 Task: Create a due date automation trigger when advanced on, 2 hours before a card is due add fields without custom field "Resume" set.
Action: Mouse moved to (960, 279)
Screenshot: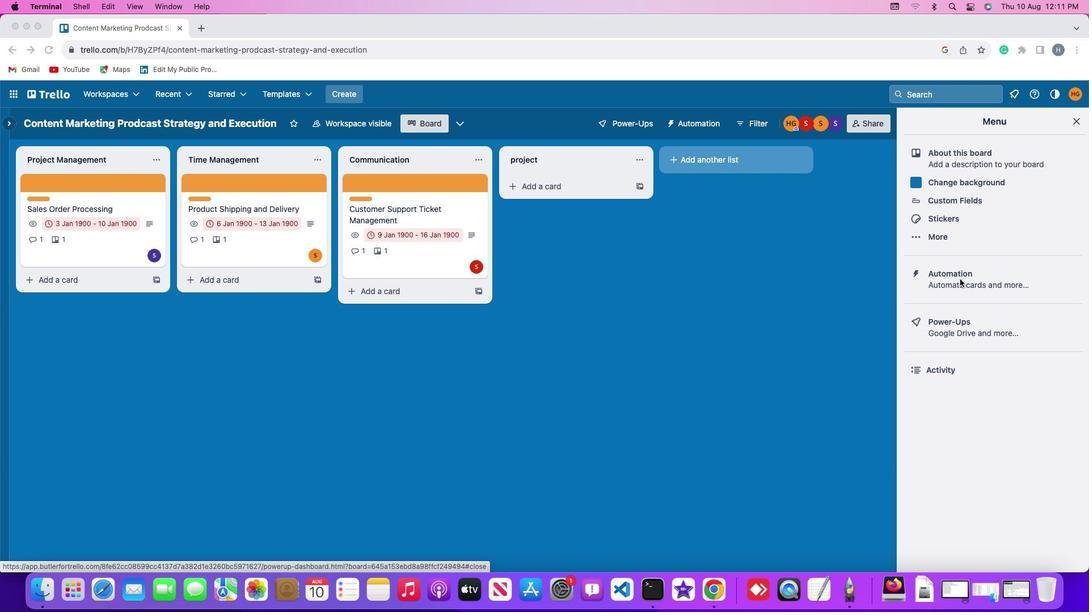 
Action: Mouse pressed left at (960, 279)
Screenshot: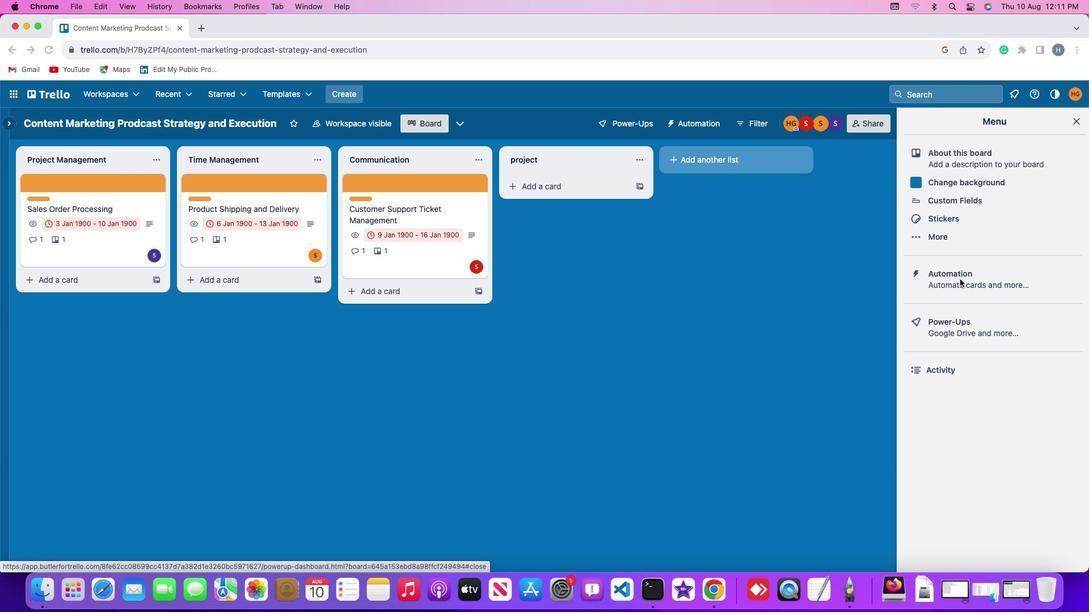 
Action: Mouse moved to (960, 279)
Screenshot: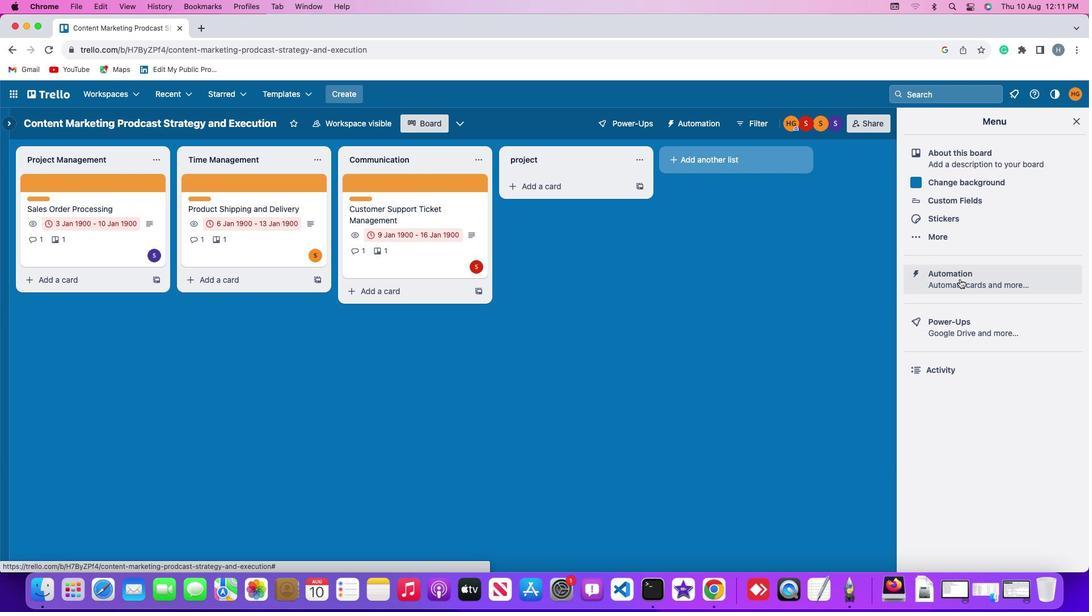 
Action: Mouse pressed left at (960, 279)
Screenshot: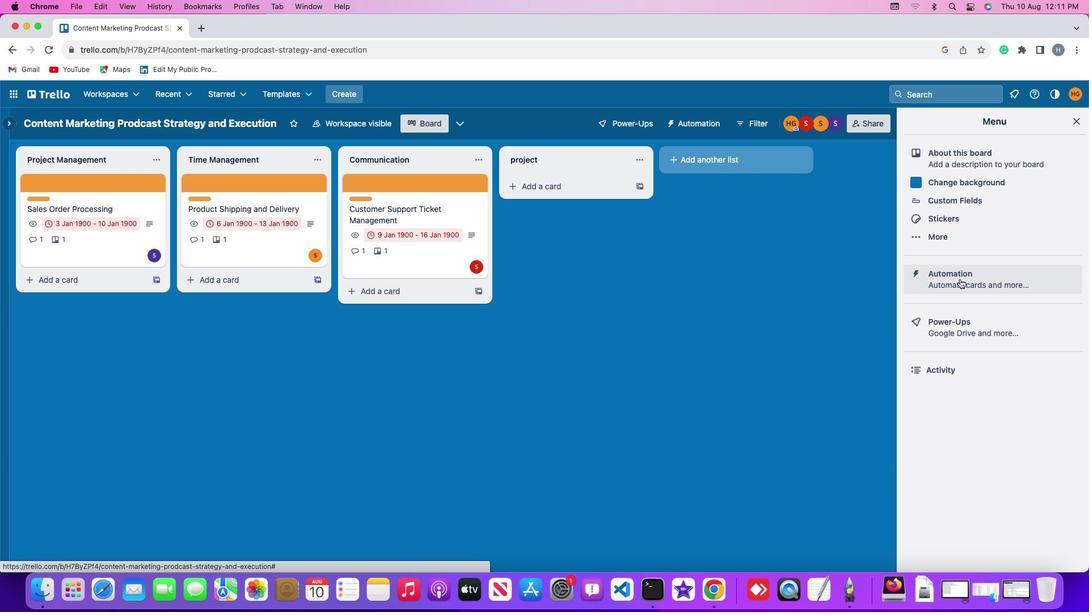 
Action: Mouse moved to (76, 268)
Screenshot: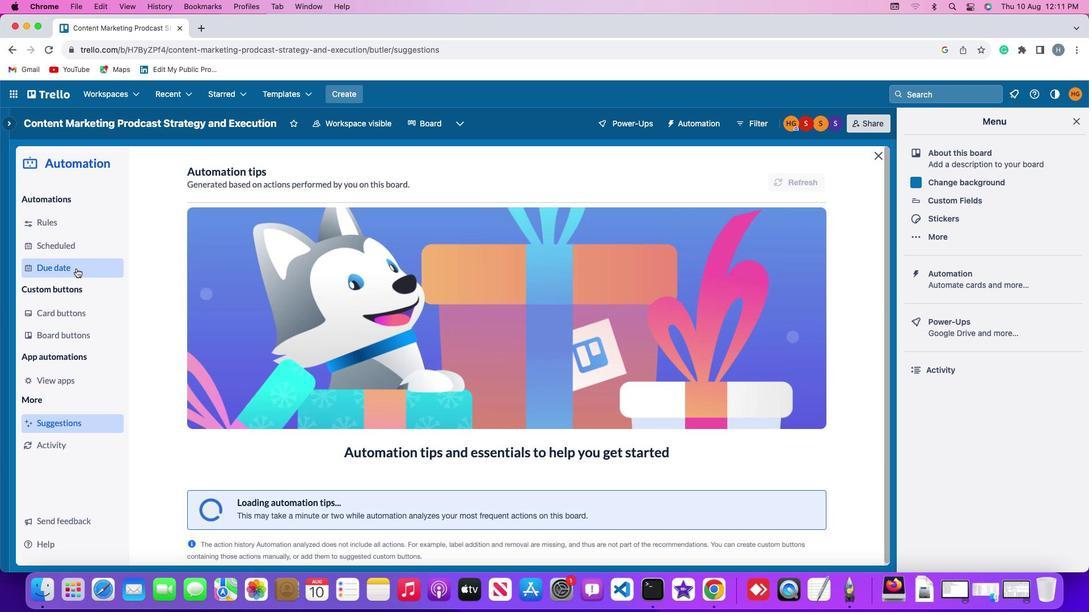 
Action: Mouse pressed left at (76, 268)
Screenshot: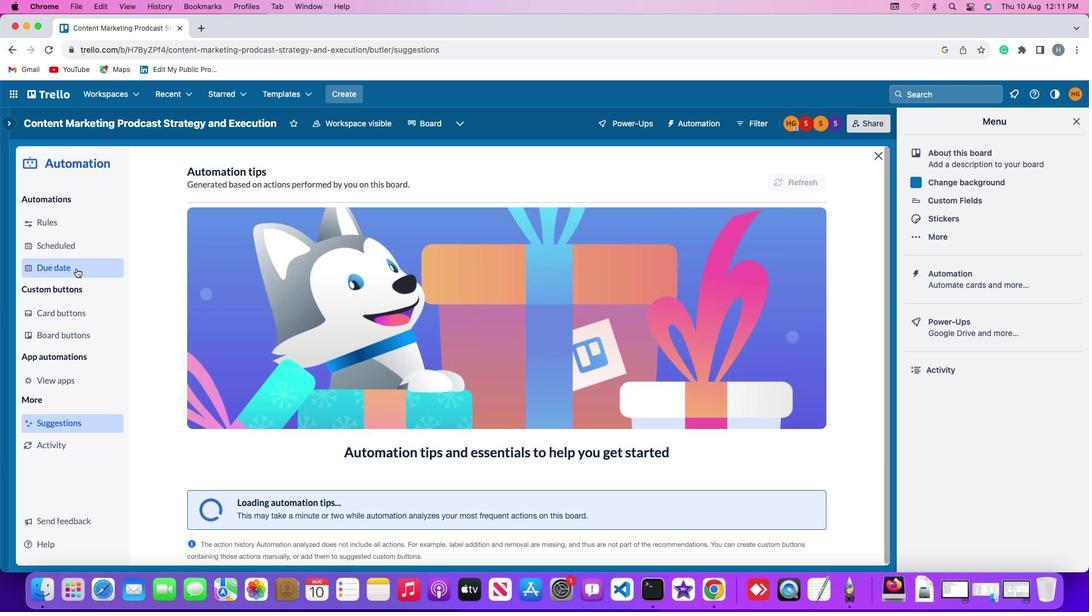 
Action: Mouse moved to (785, 174)
Screenshot: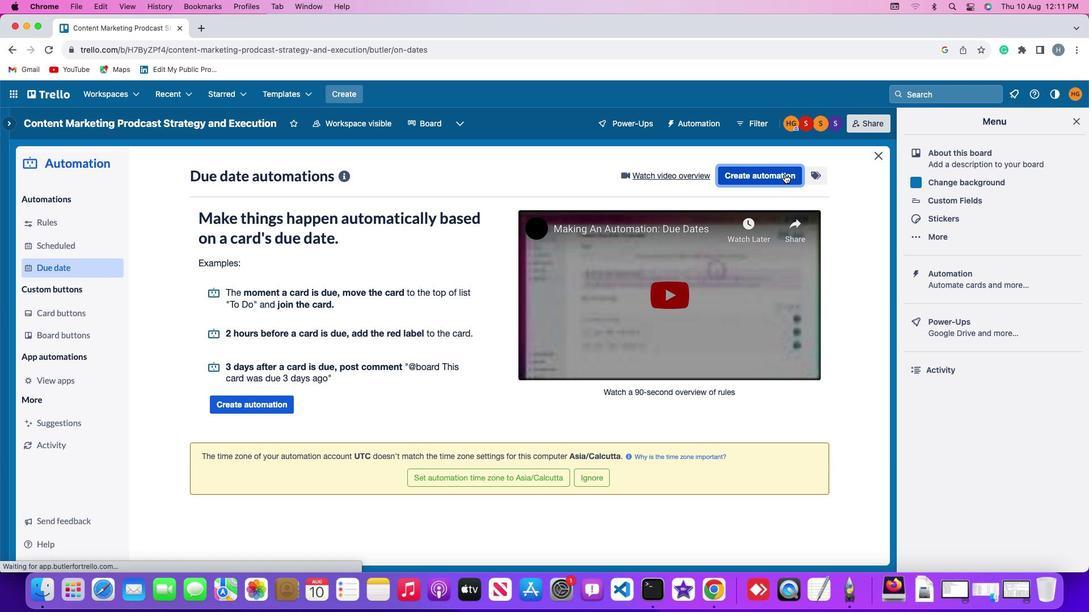 
Action: Mouse pressed left at (785, 174)
Screenshot: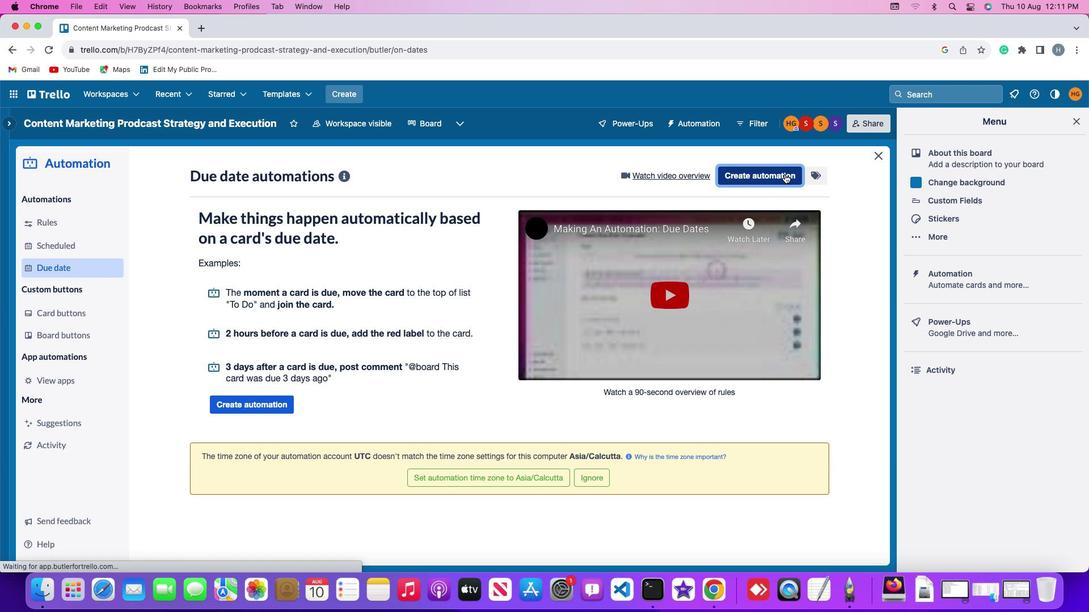 
Action: Mouse moved to (302, 286)
Screenshot: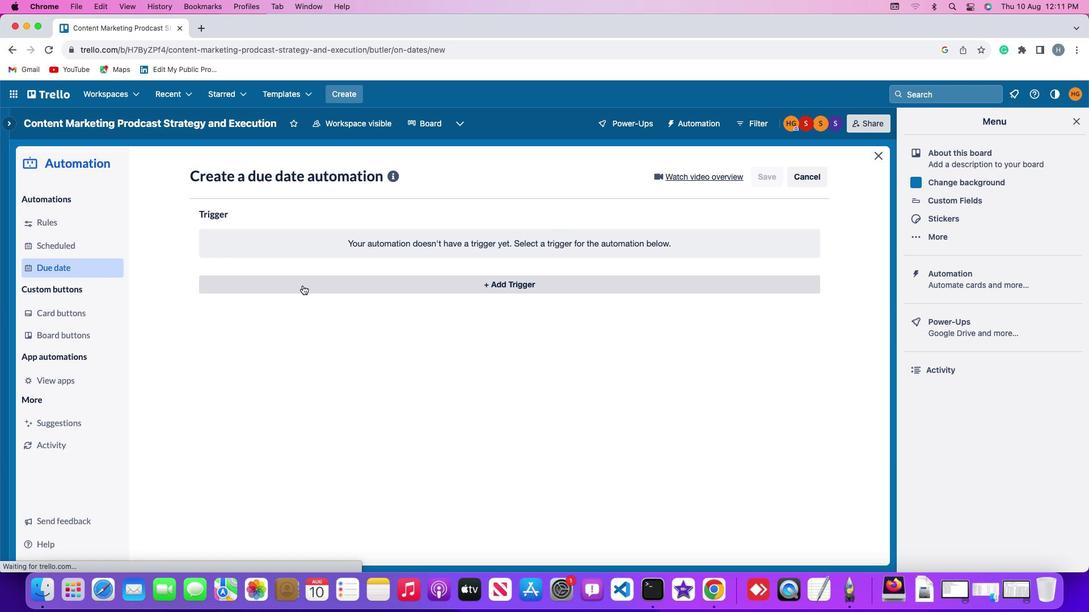 
Action: Mouse pressed left at (302, 286)
Screenshot: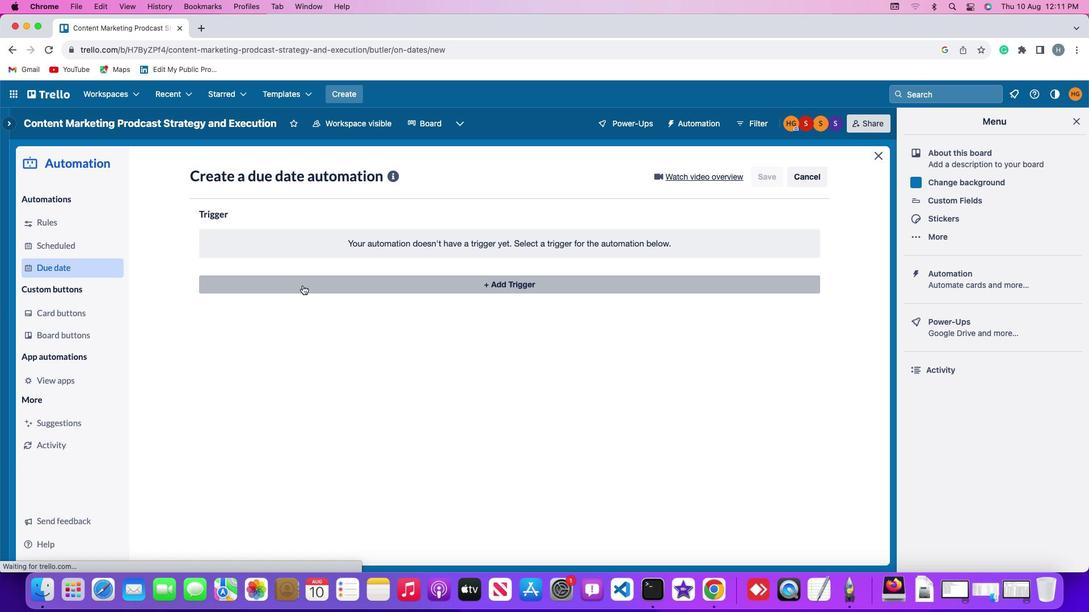 
Action: Mouse moved to (223, 456)
Screenshot: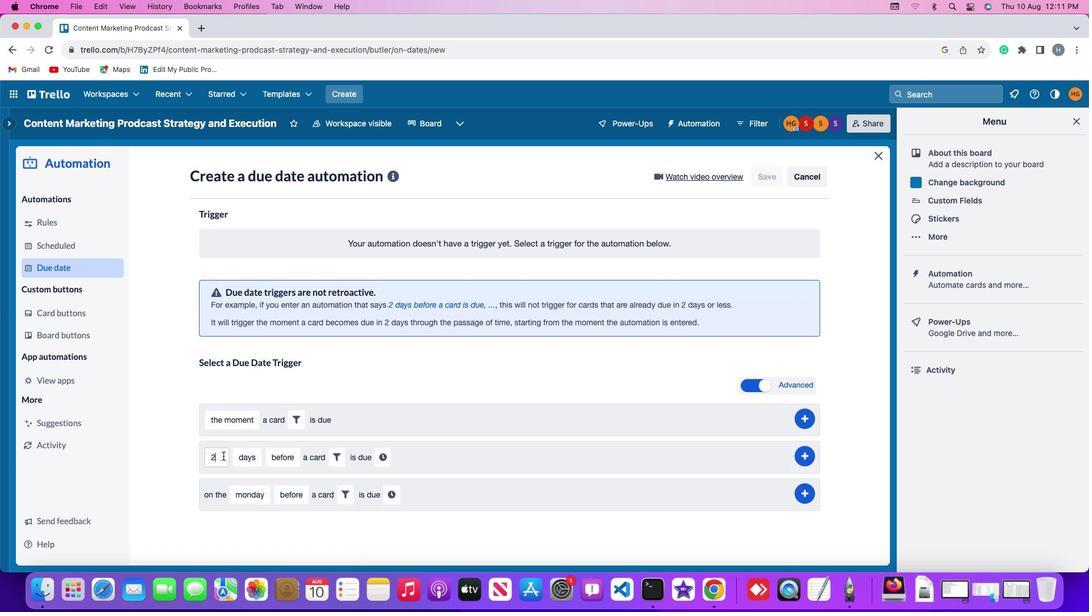 
Action: Mouse pressed left at (223, 456)
Screenshot: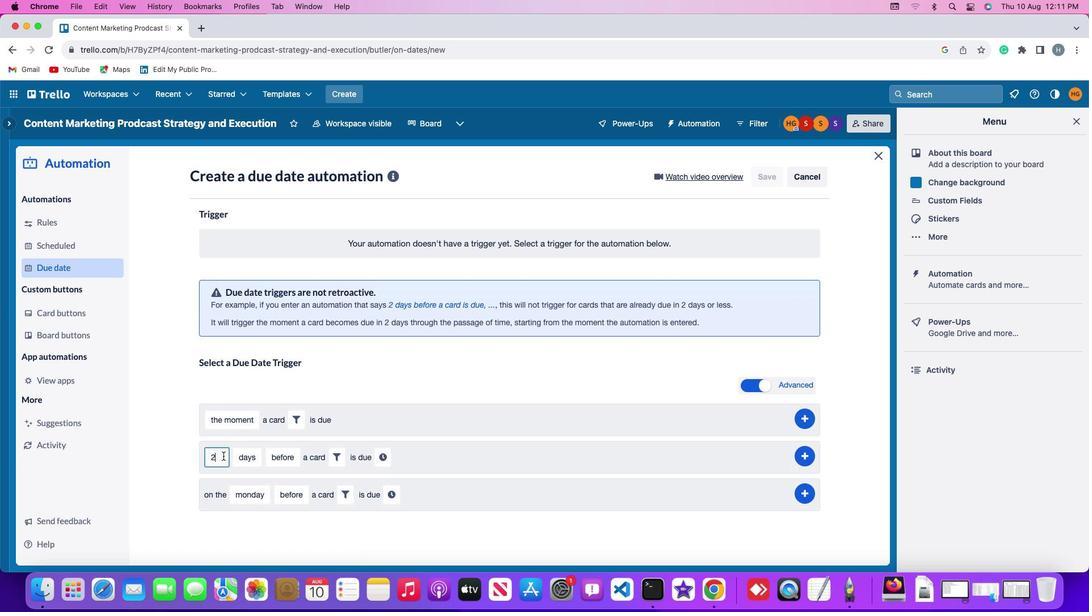
Action: Mouse moved to (223, 456)
Screenshot: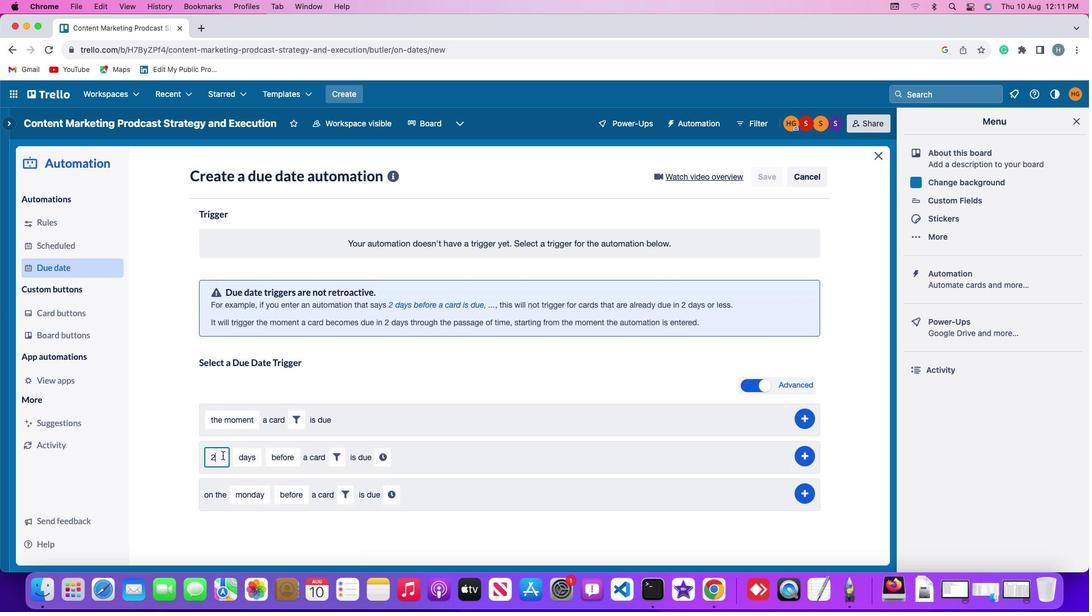 
Action: Key pressed Key.backspace
Screenshot: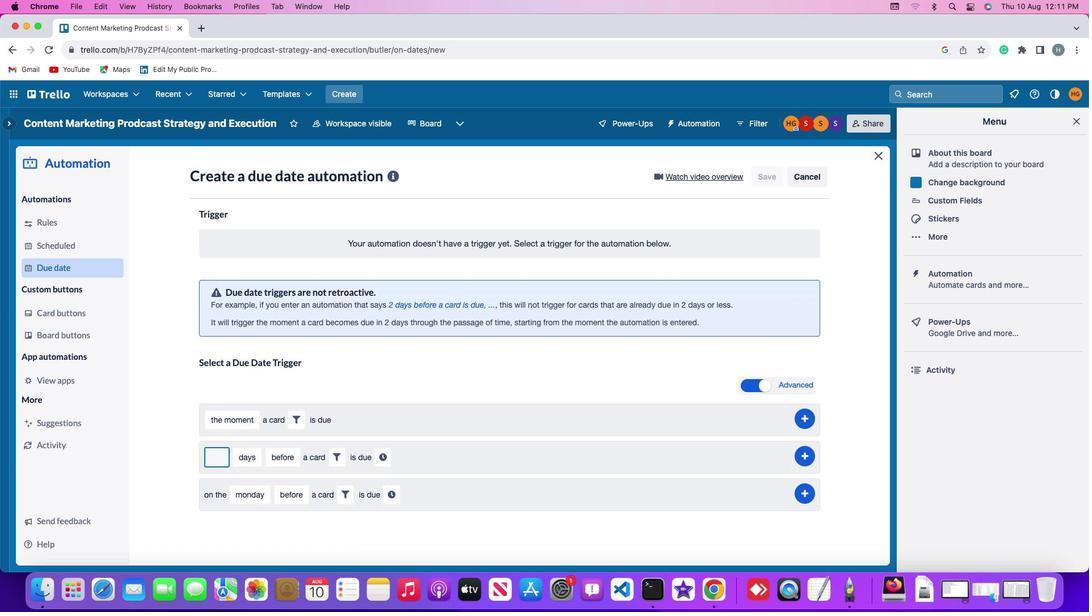 
Action: Mouse moved to (224, 455)
Screenshot: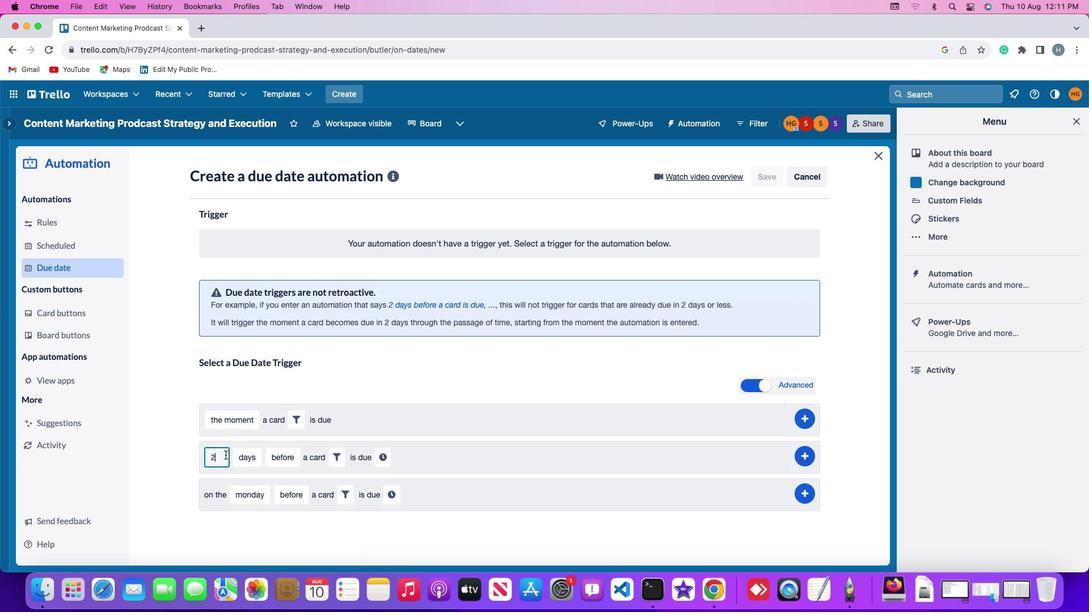 
Action: Key pressed '2'
Screenshot: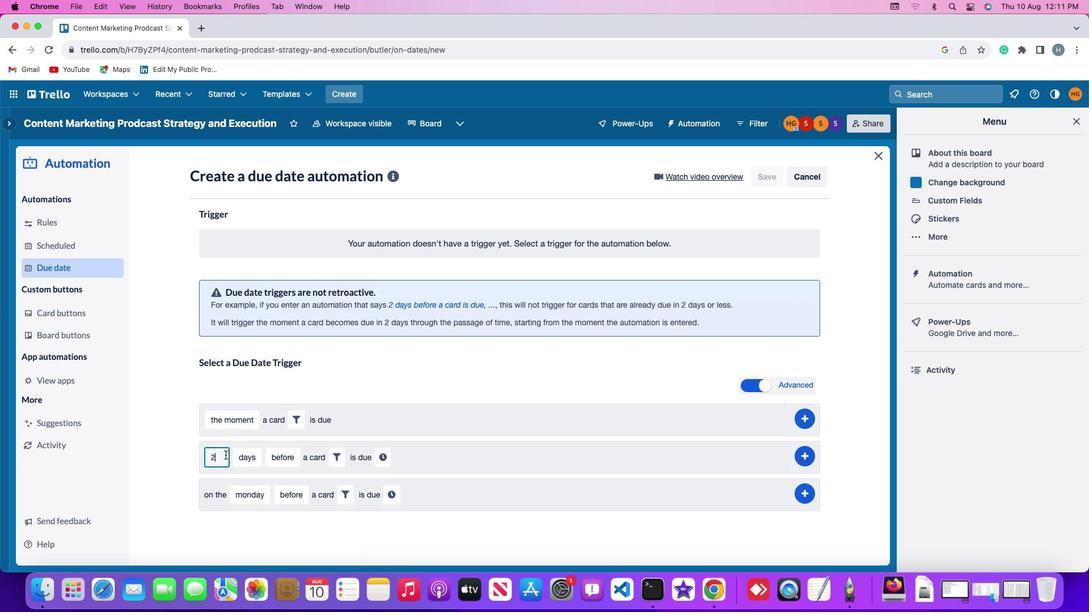 
Action: Mouse moved to (248, 458)
Screenshot: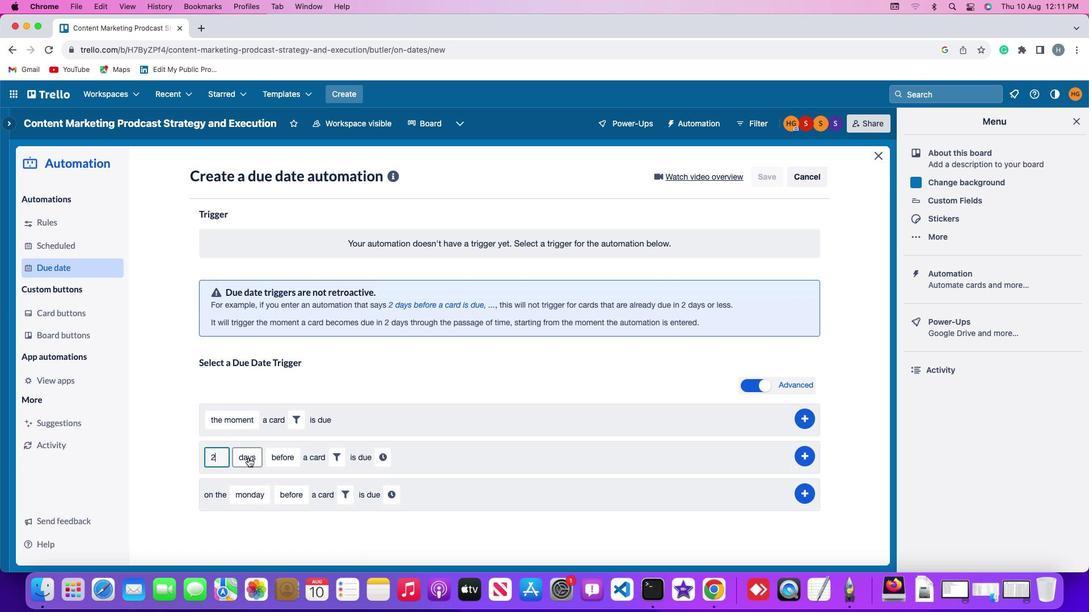 
Action: Mouse pressed left at (248, 458)
Screenshot: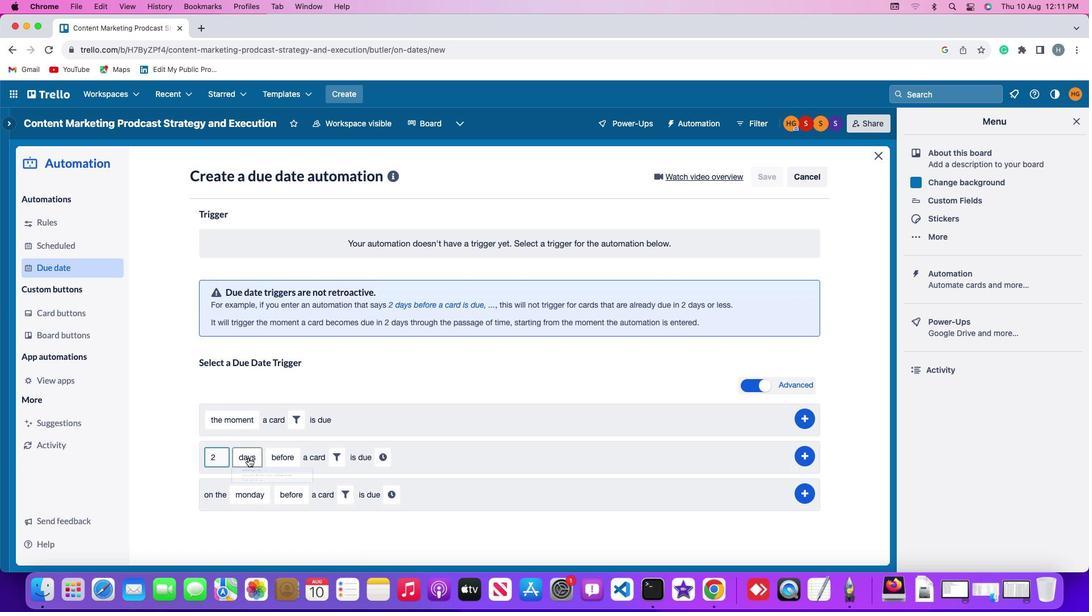
Action: Mouse moved to (250, 527)
Screenshot: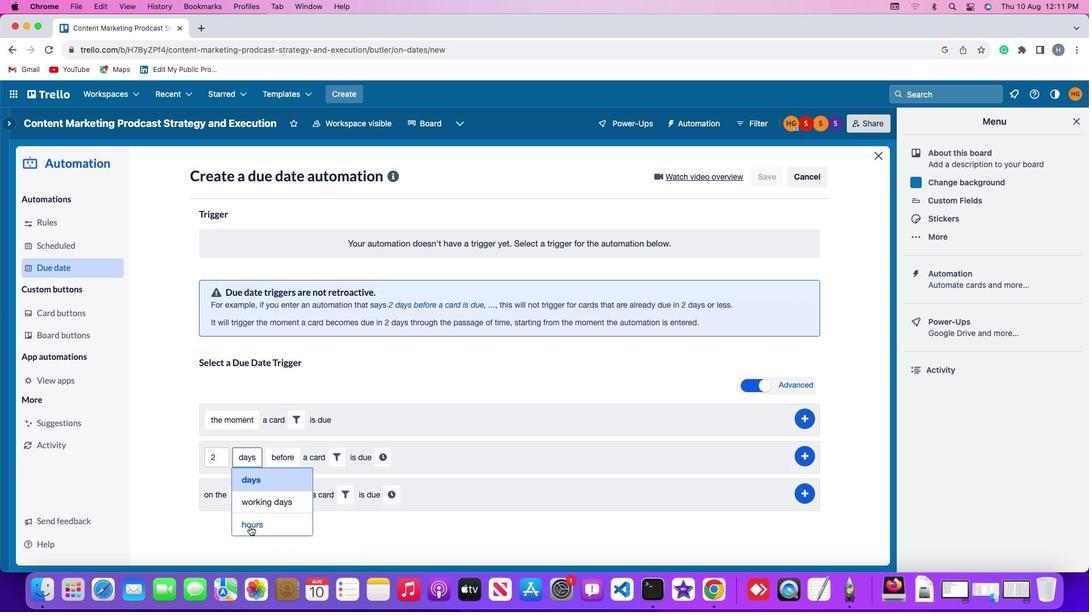 
Action: Mouse pressed left at (250, 527)
Screenshot: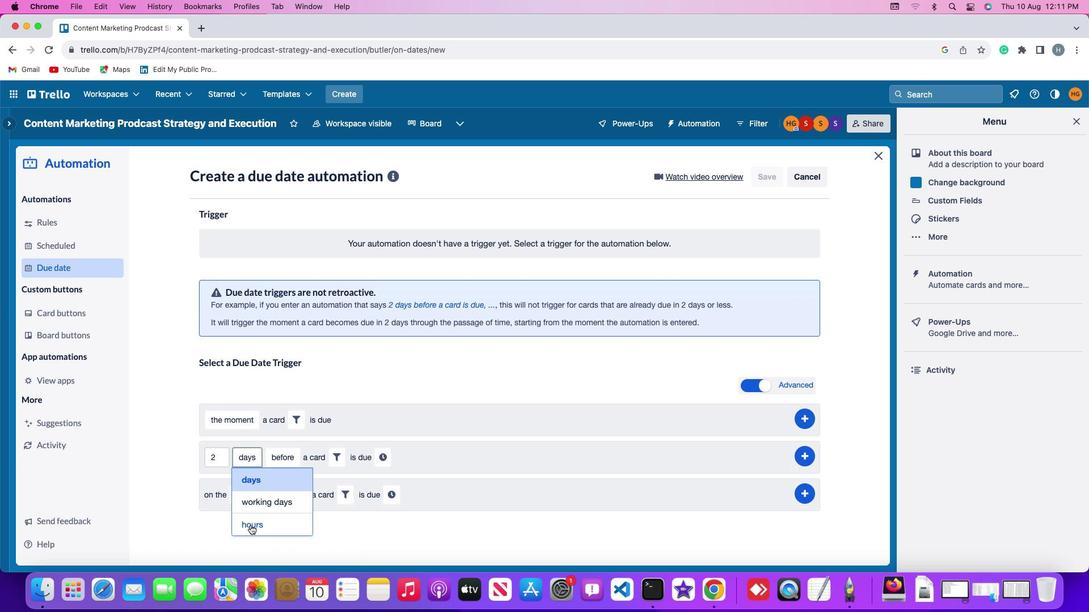 
Action: Mouse moved to (285, 456)
Screenshot: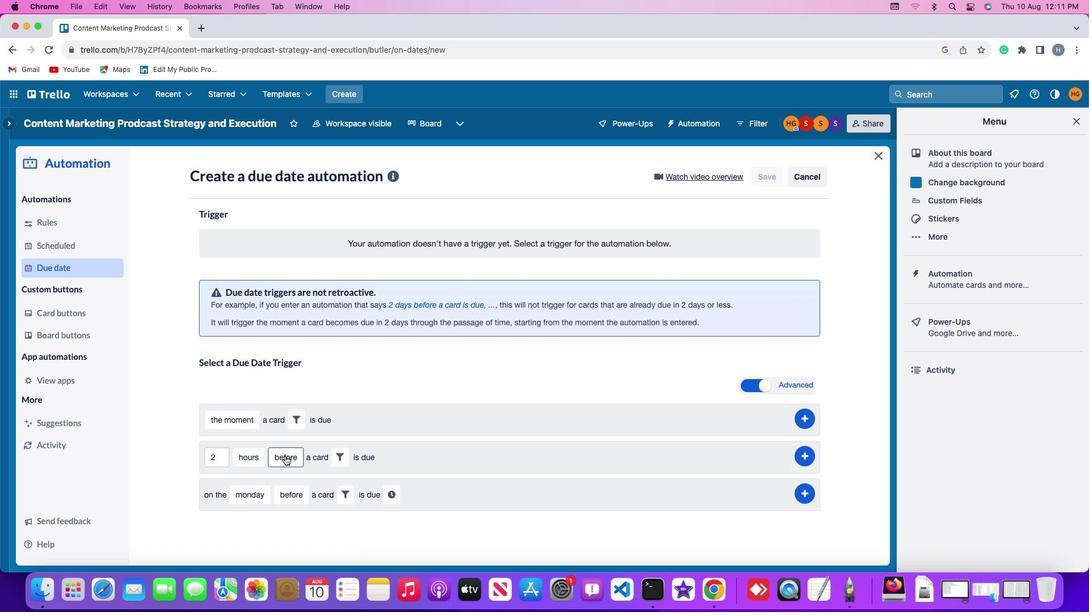 
Action: Mouse pressed left at (285, 456)
Screenshot: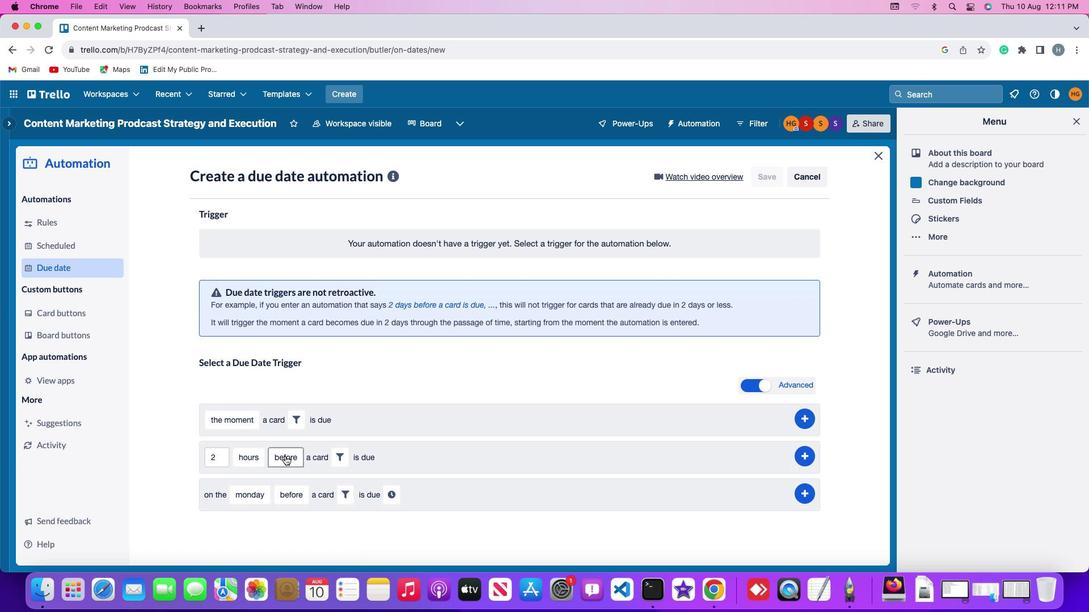 
Action: Mouse moved to (290, 479)
Screenshot: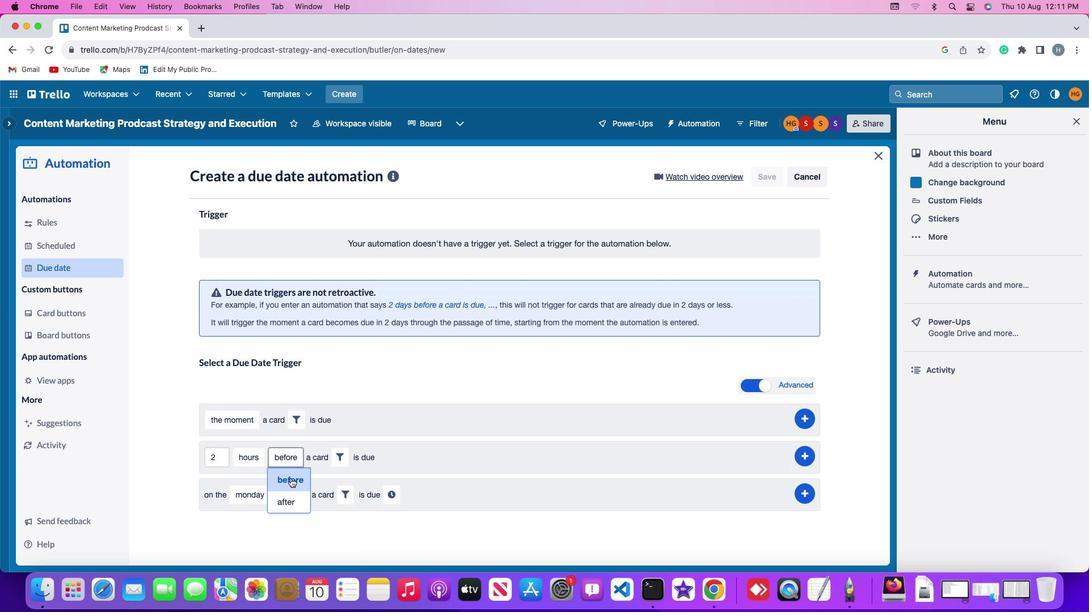 
Action: Mouse pressed left at (290, 479)
Screenshot: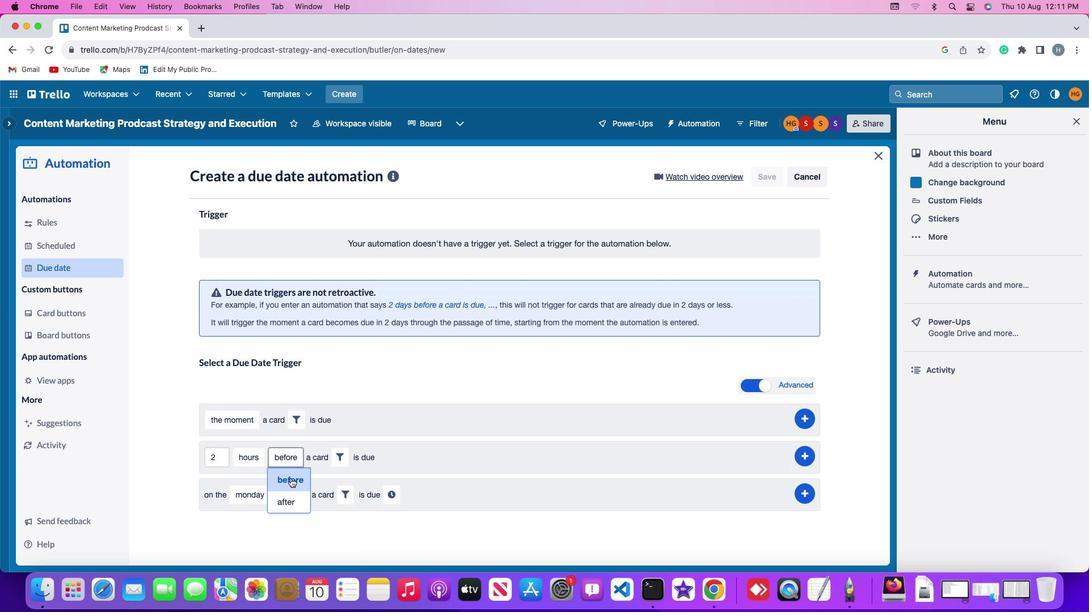 
Action: Mouse moved to (340, 464)
Screenshot: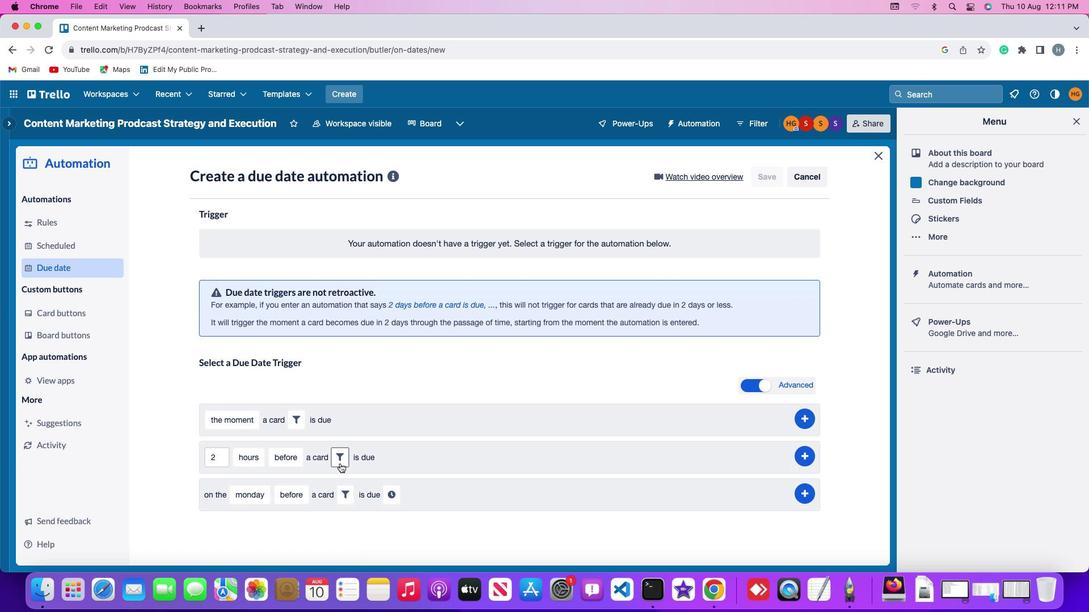 
Action: Mouse pressed left at (340, 464)
Screenshot: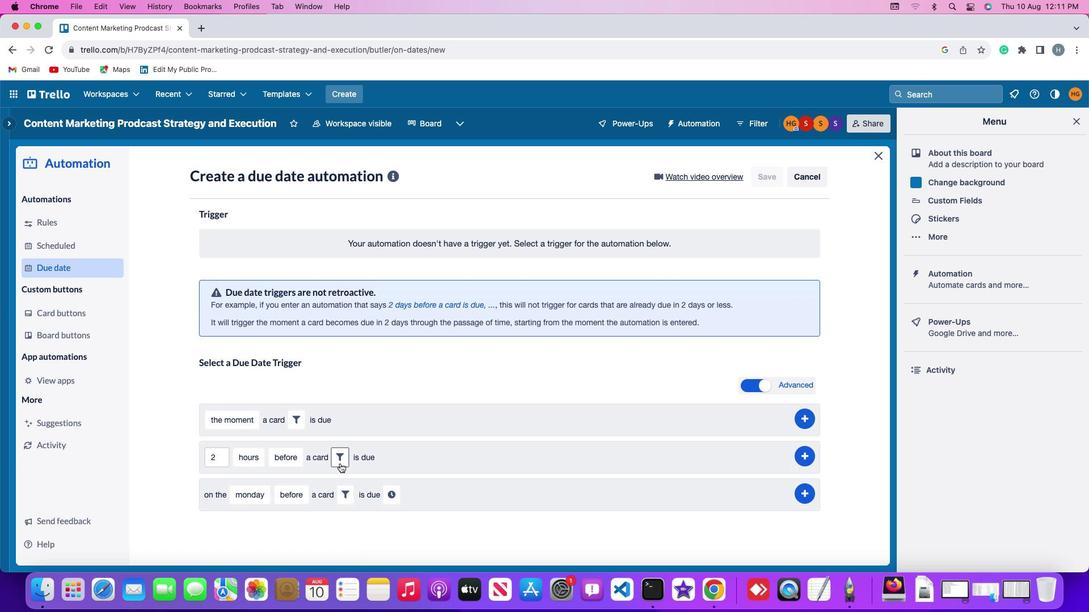 
Action: Mouse moved to (518, 495)
Screenshot: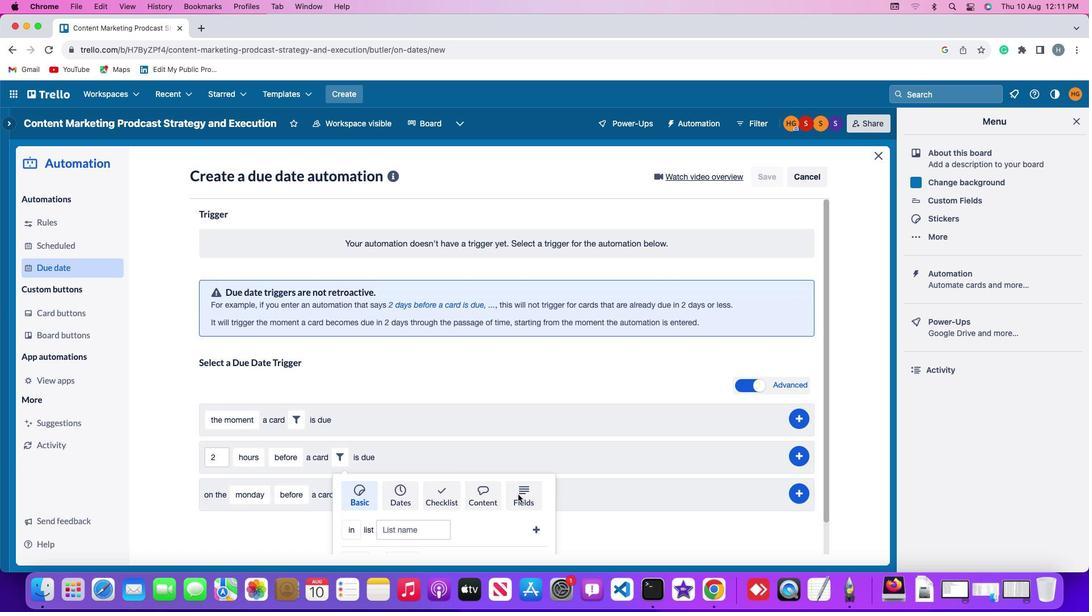 
Action: Mouse pressed left at (518, 495)
Screenshot: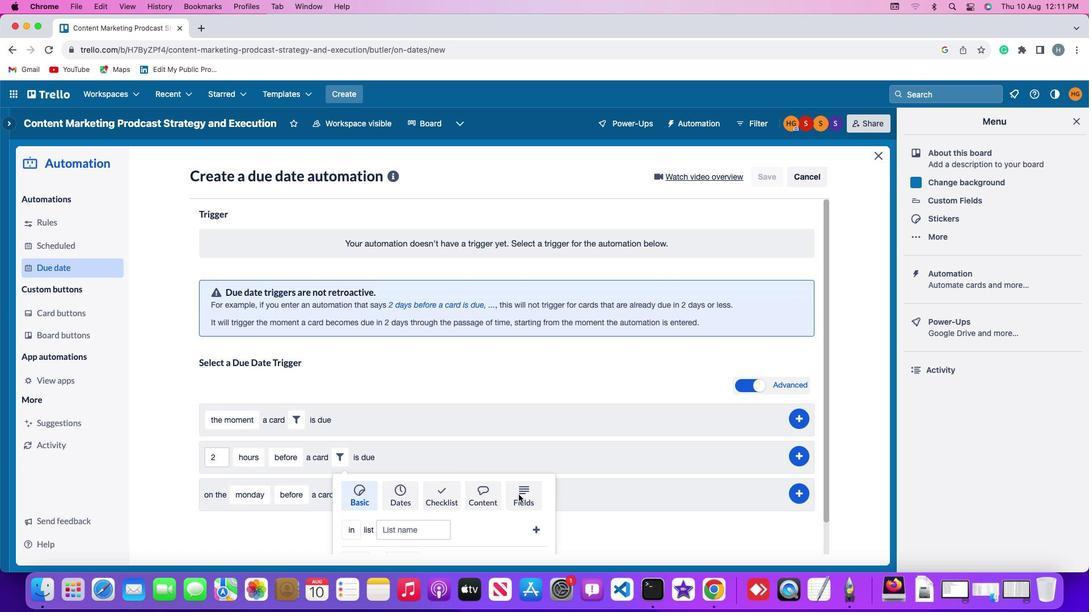
Action: Mouse moved to (291, 528)
Screenshot: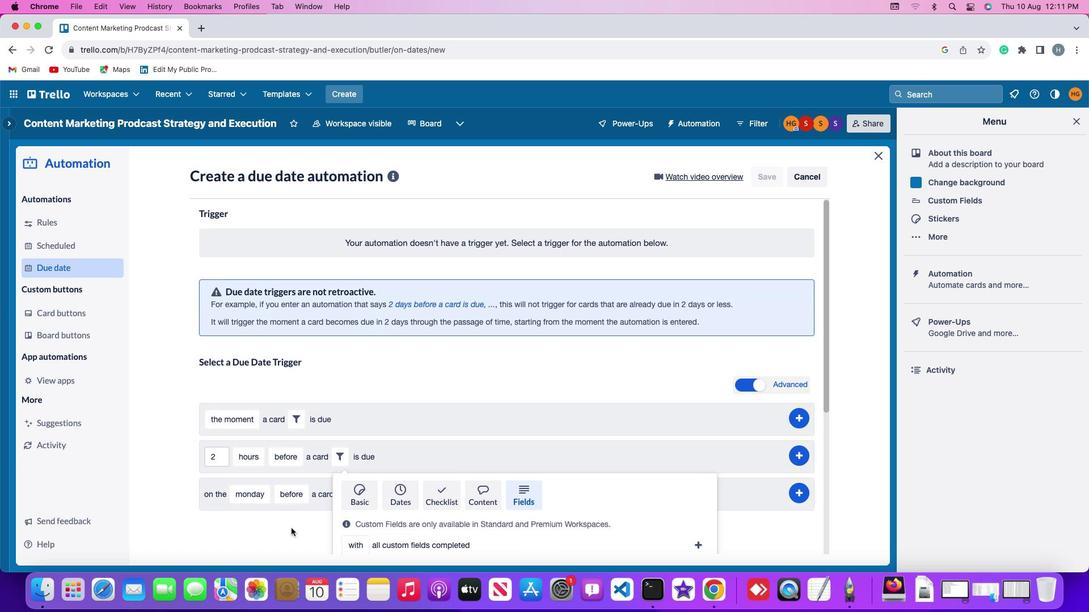 
Action: Mouse scrolled (291, 528) with delta (0, 0)
Screenshot: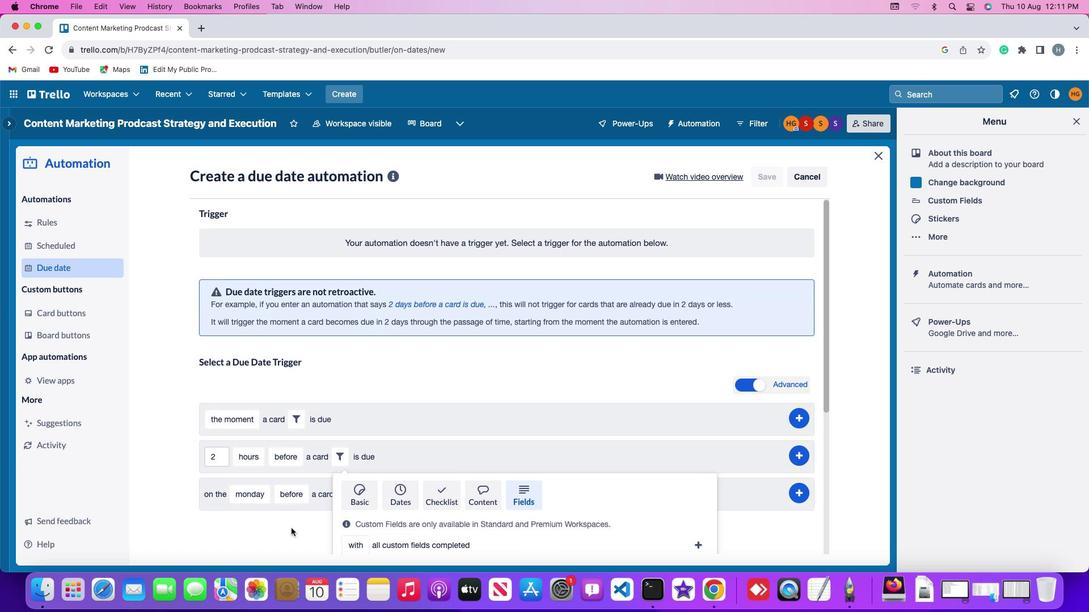 
Action: Mouse moved to (291, 528)
Screenshot: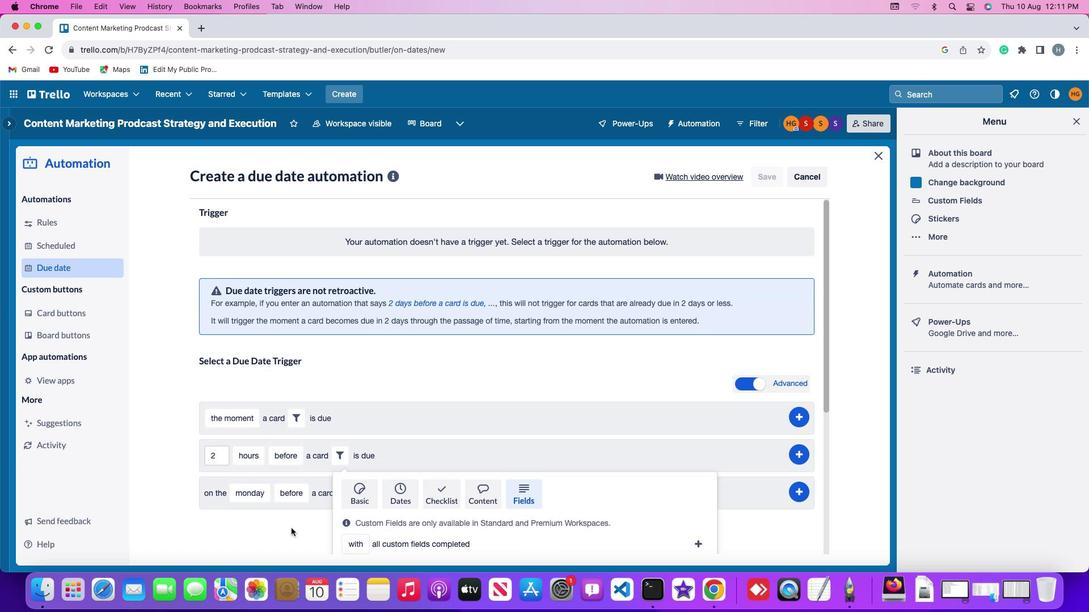 
Action: Mouse scrolled (291, 528) with delta (0, 0)
Screenshot: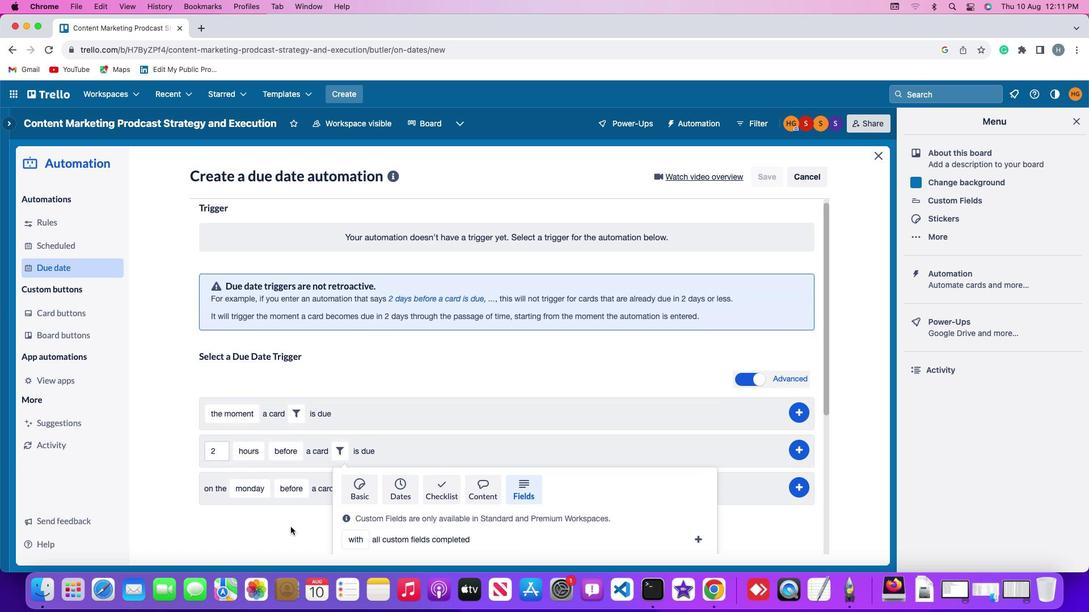 
Action: Mouse moved to (291, 528)
Screenshot: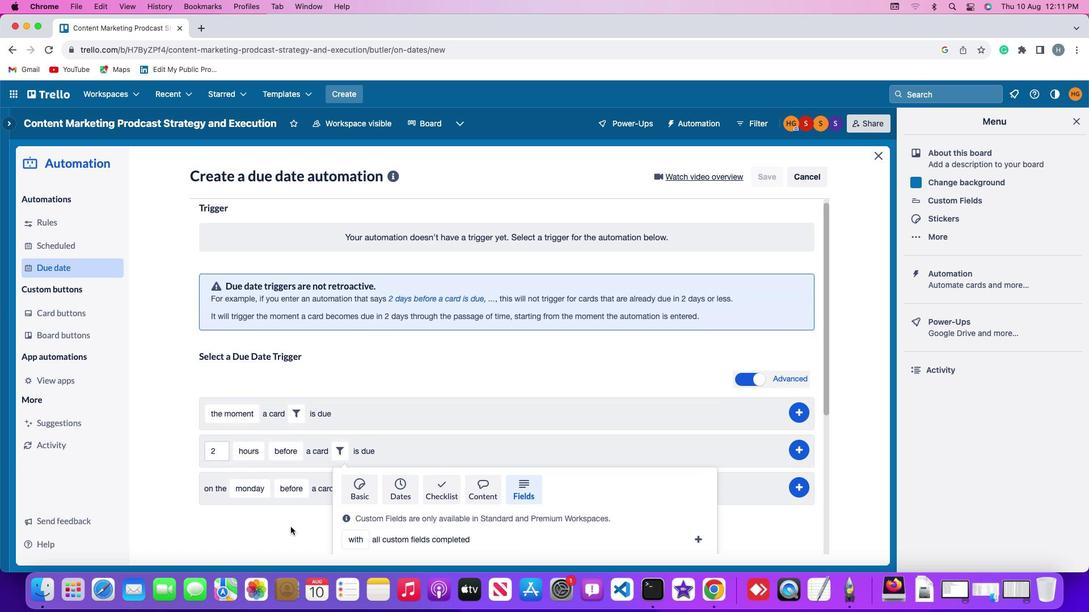 
Action: Mouse scrolled (291, 528) with delta (0, -1)
Screenshot: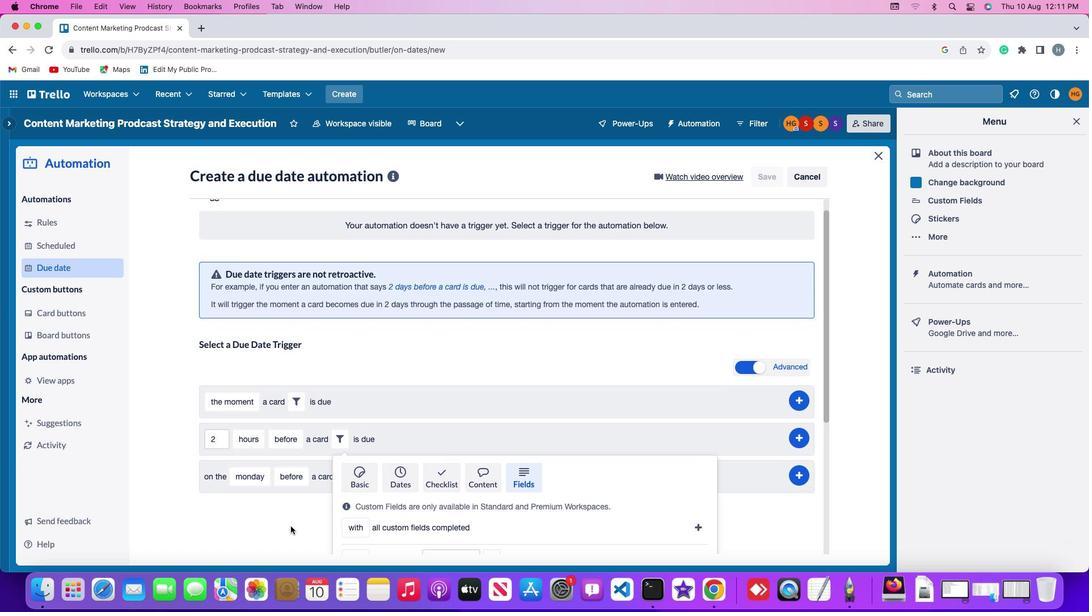 
Action: Mouse moved to (291, 527)
Screenshot: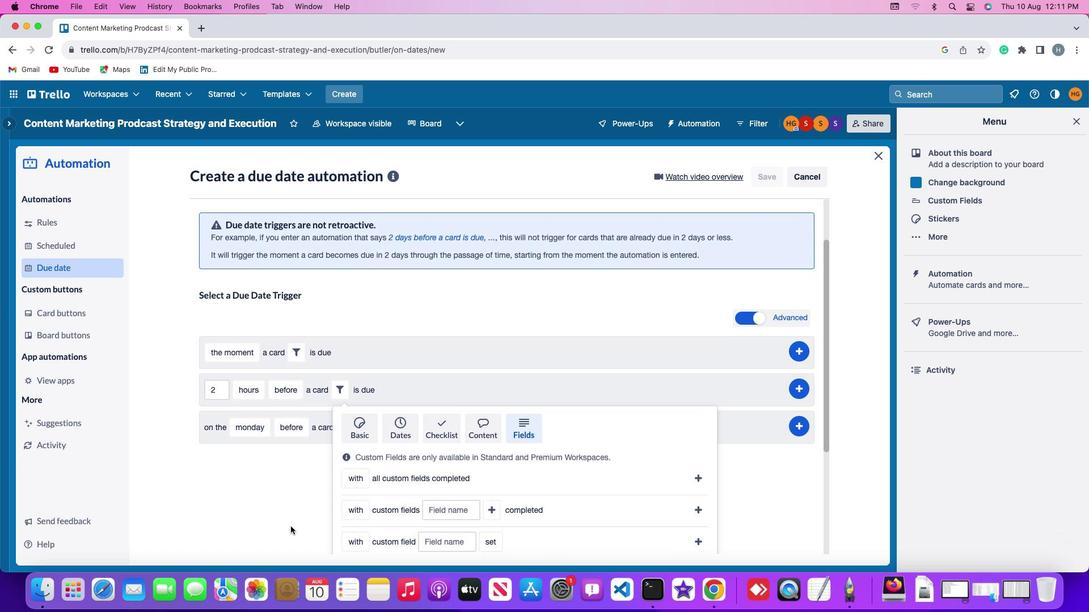 
Action: Mouse scrolled (291, 527) with delta (0, -1)
Screenshot: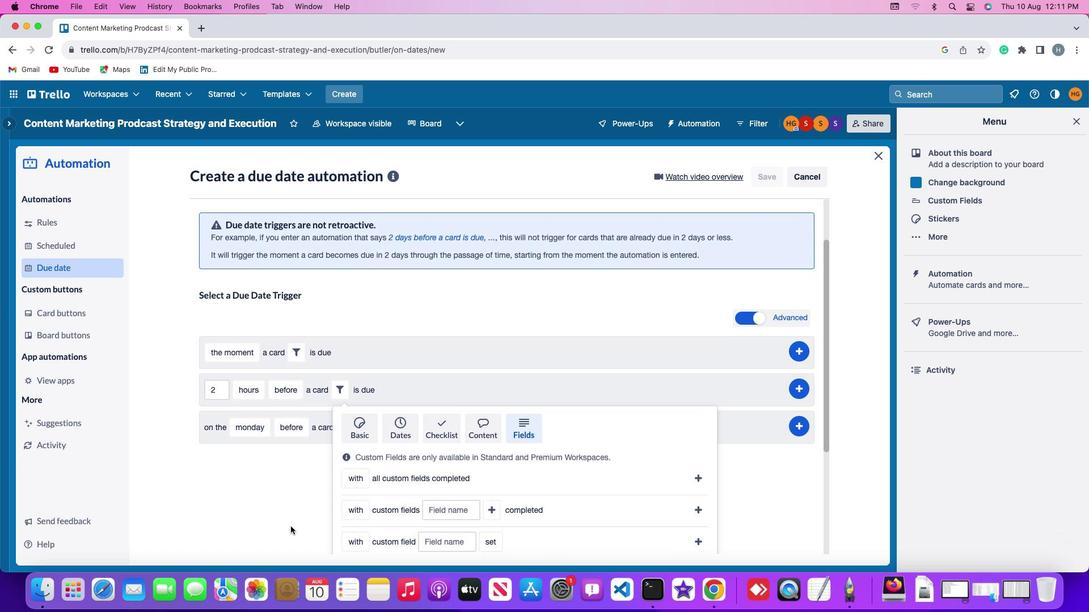 
Action: Mouse moved to (291, 527)
Screenshot: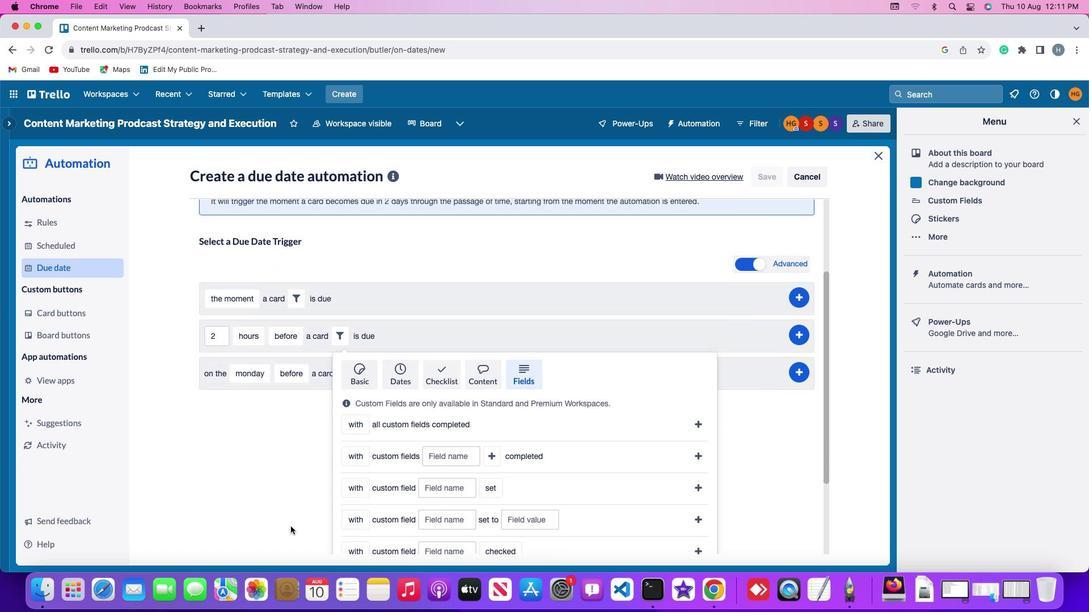 
Action: Mouse scrolled (291, 527) with delta (0, 0)
Screenshot: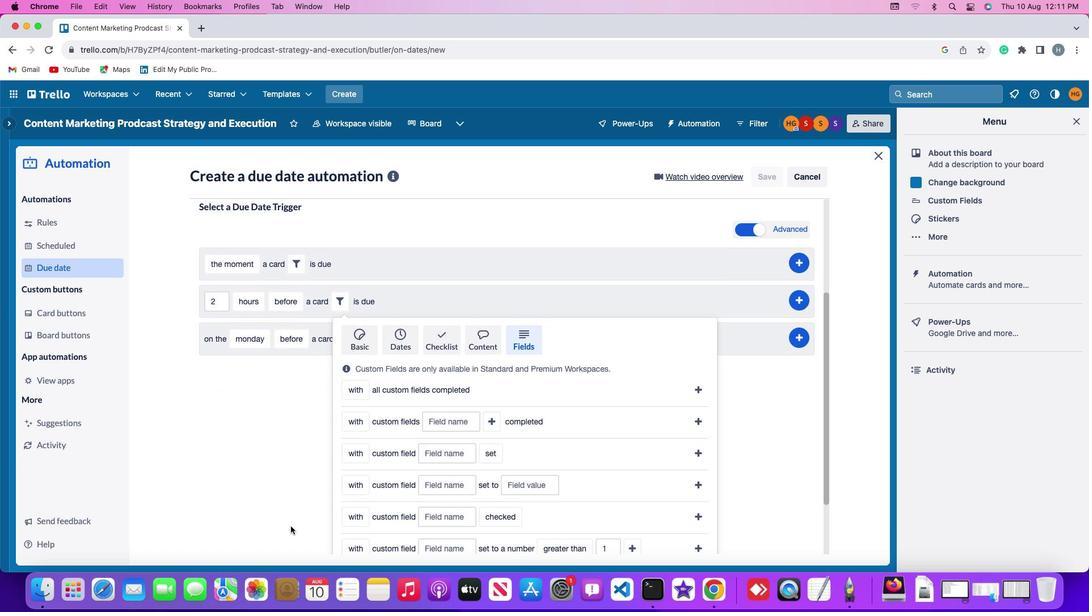 
Action: Mouse scrolled (291, 527) with delta (0, 0)
Screenshot: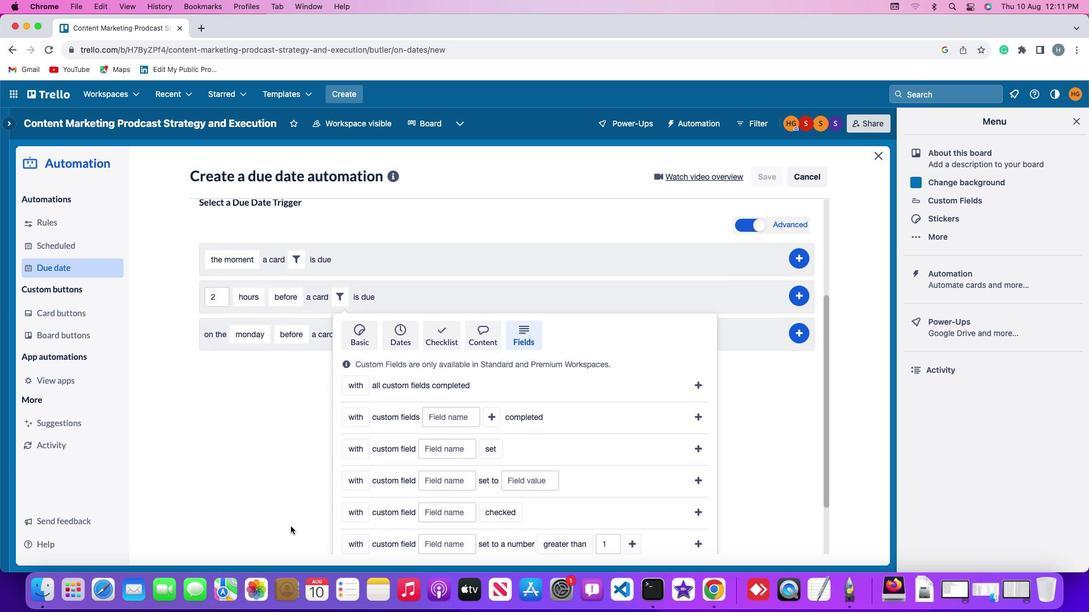 
Action: Mouse moved to (360, 437)
Screenshot: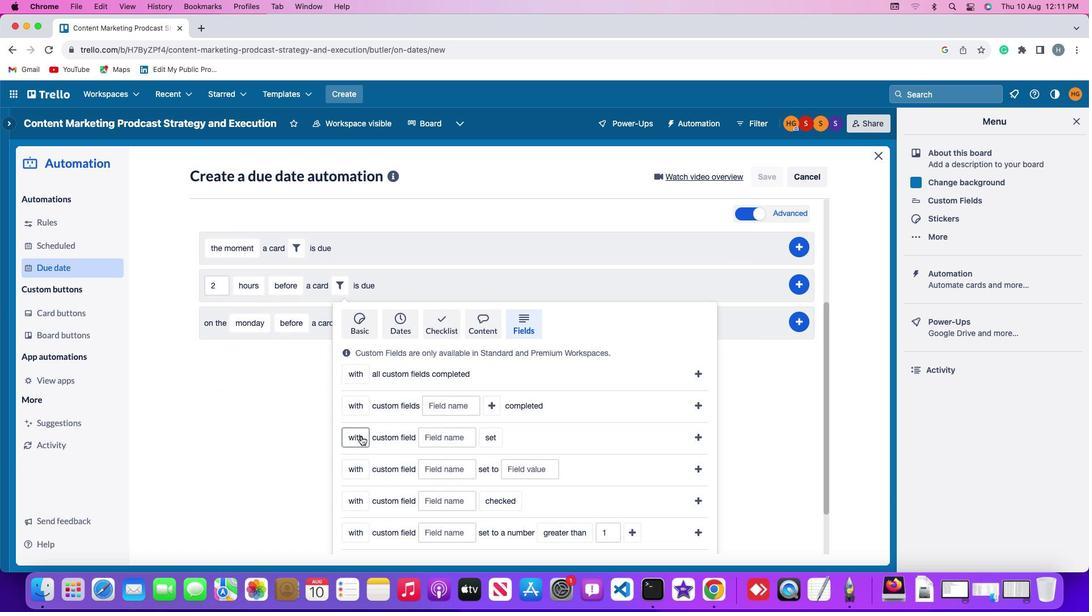 
Action: Mouse pressed left at (360, 437)
Screenshot: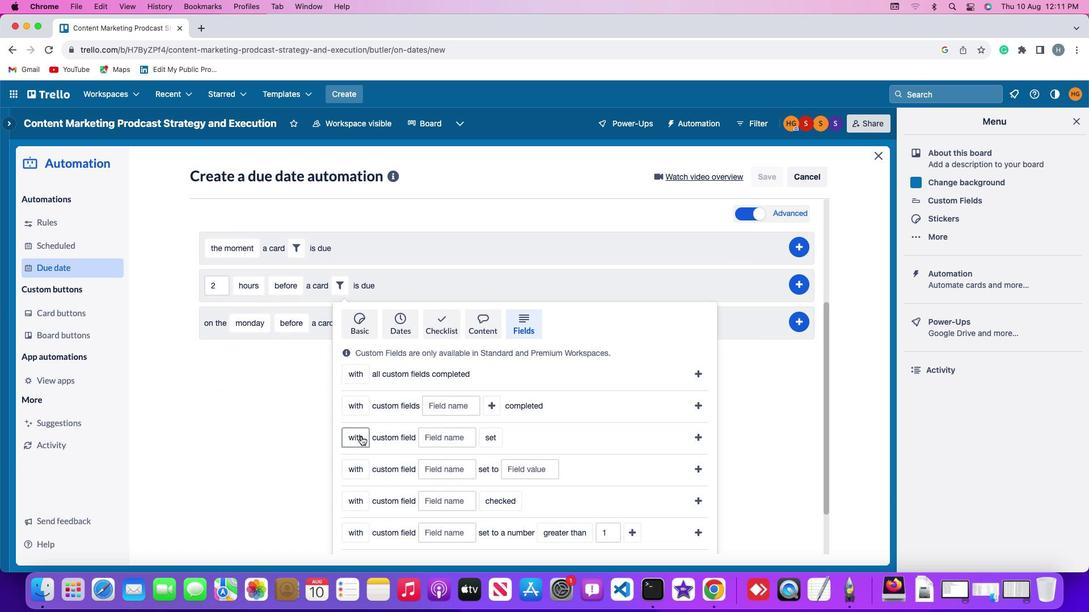 
Action: Mouse moved to (364, 481)
Screenshot: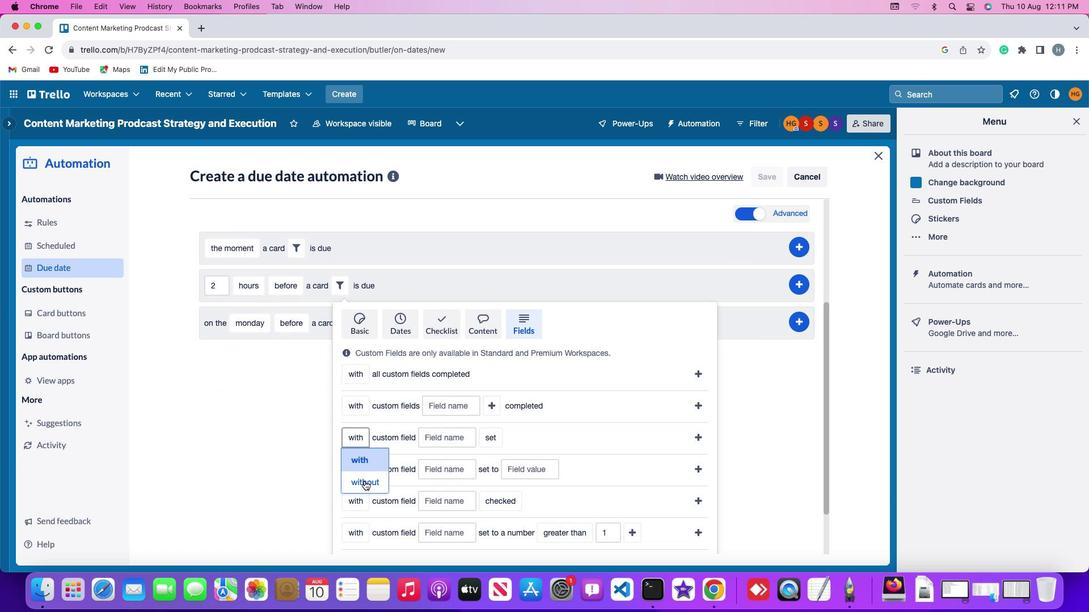 
Action: Mouse pressed left at (364, 481)
Screenshot: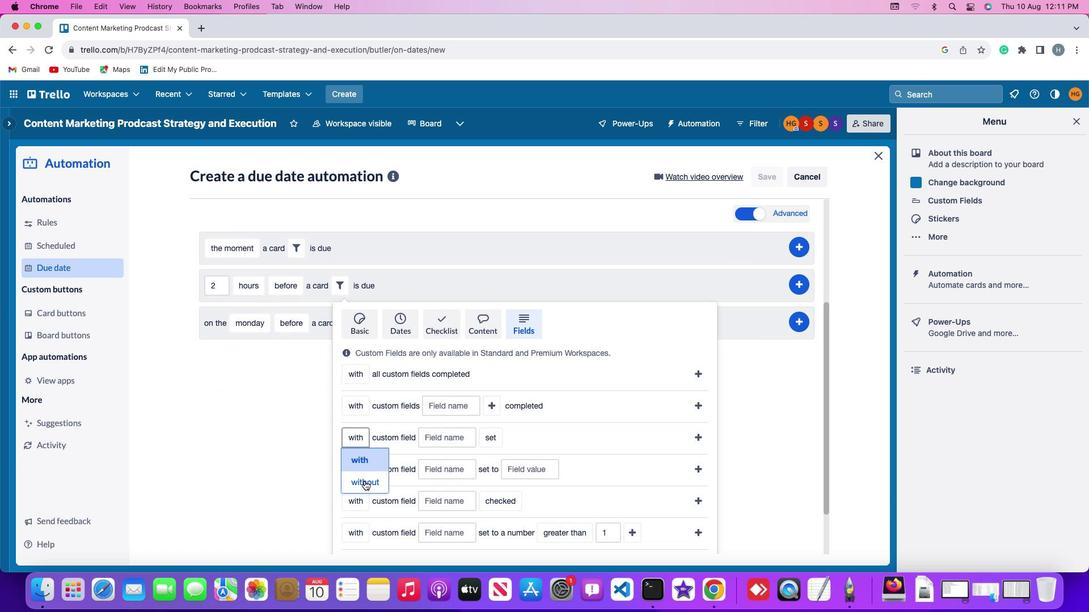 
Action: Mouse moved to (464, 439)
Screenshot: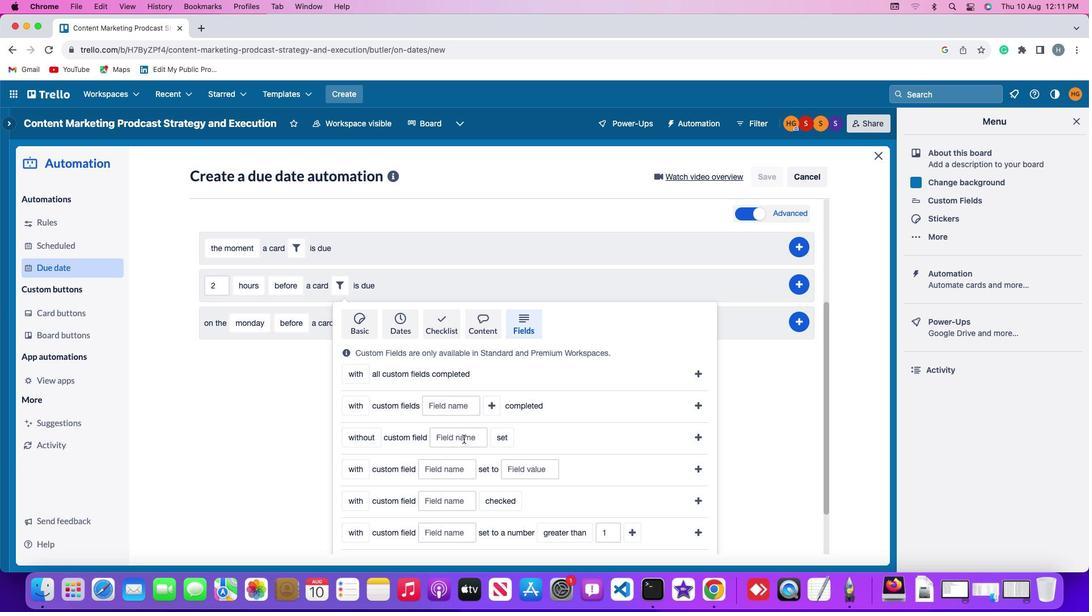 
Action: Mouse pressed left at (464, 439)
Screenshot: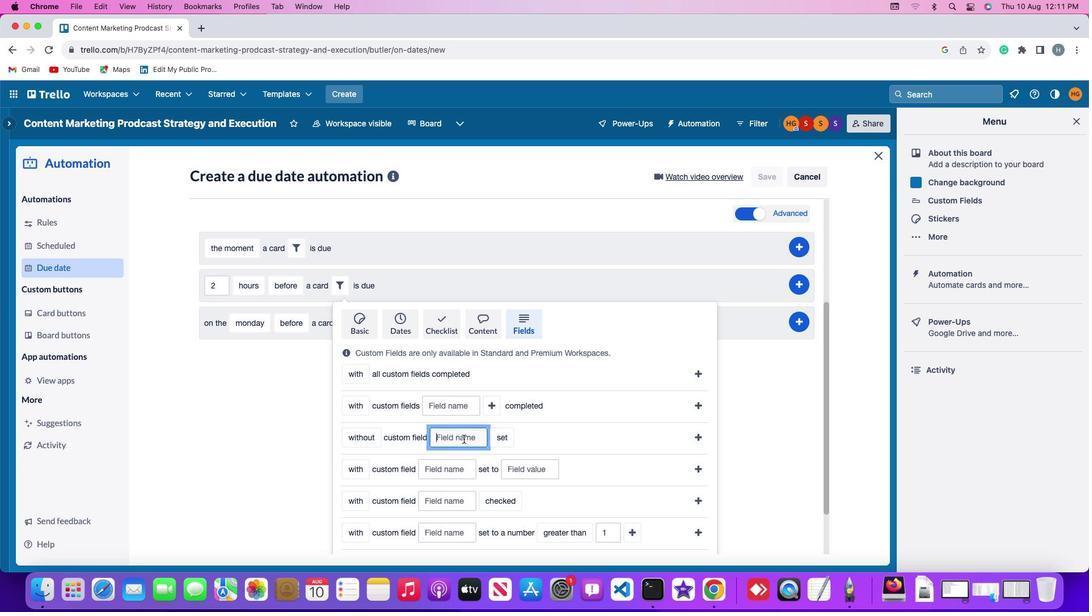 
Action: Mouse moved to (464, 439)
Screenshot: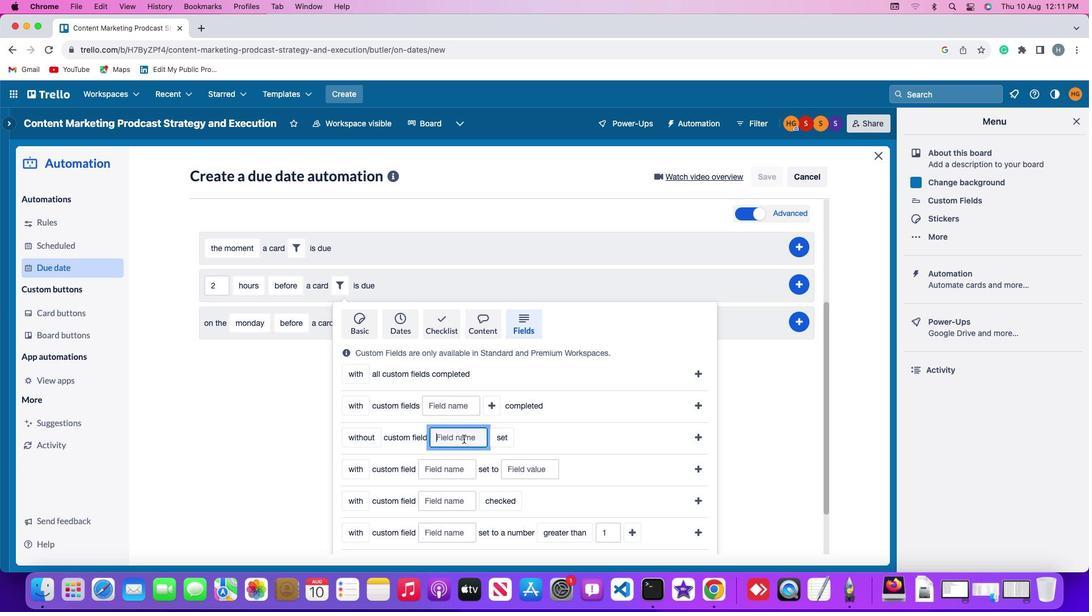 
Action: Key pressed Key.shift'R''e''s''u''m''e'
Screenshot: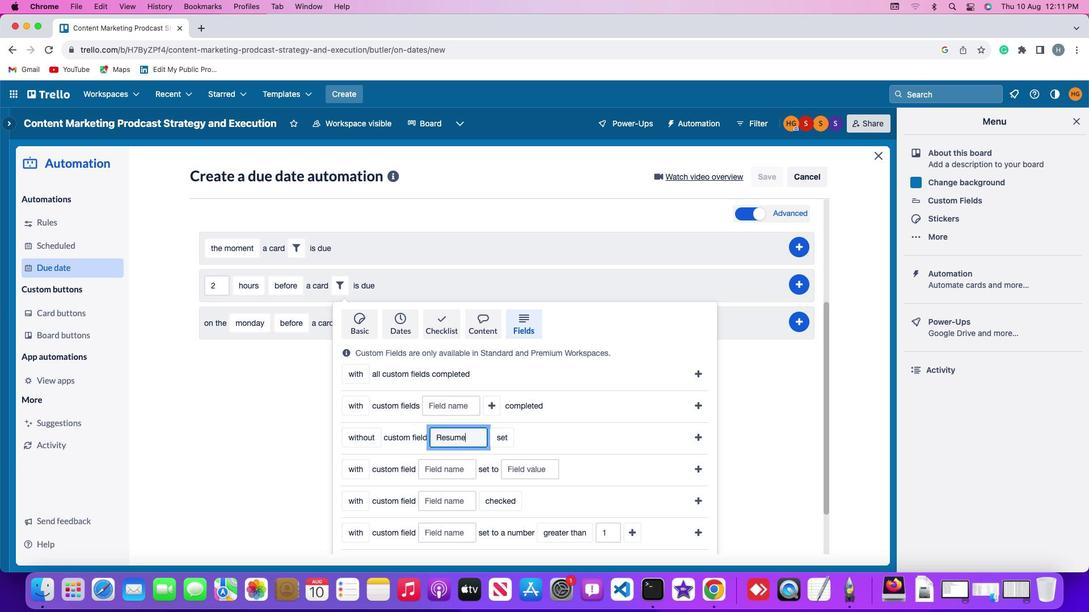 
Action: Mouse moved to (504, 438)
Screenshot: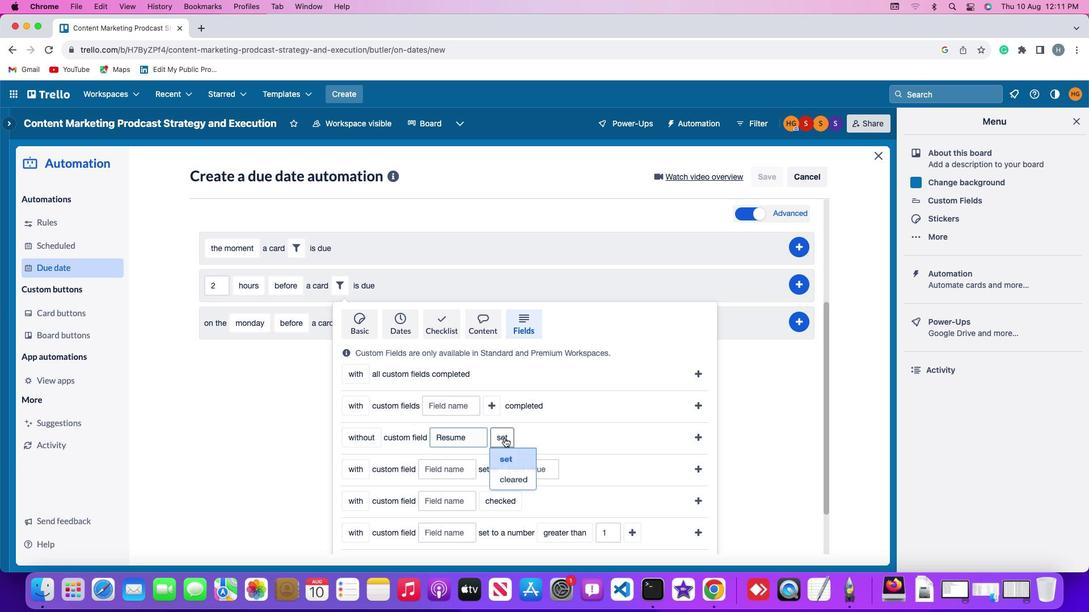 
Action: Mouse pressed left at (504, 438)
Screenshot: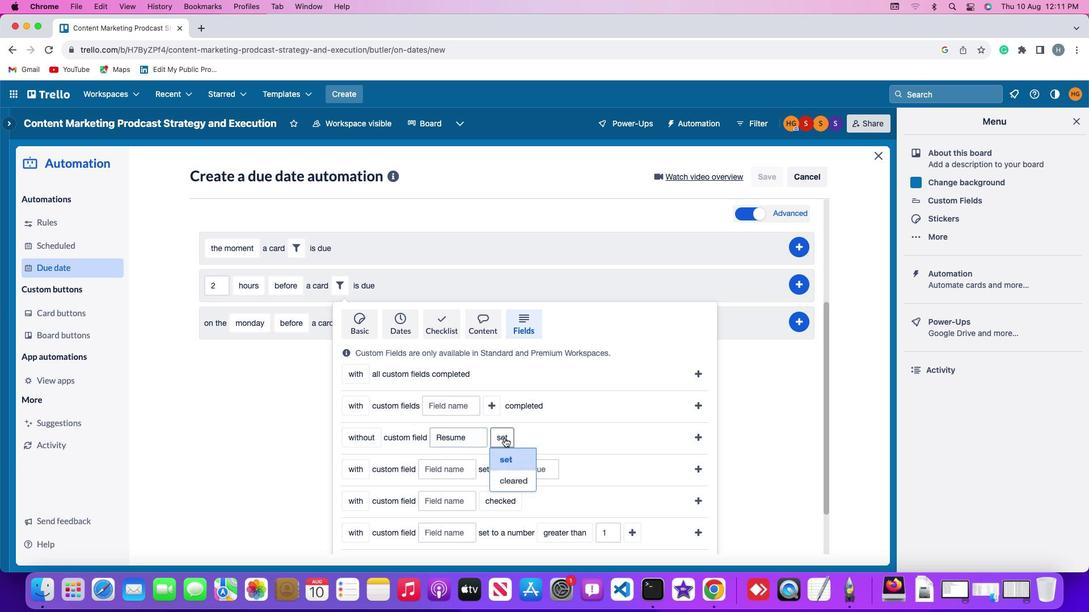 
Action: Mouse moved to (511, 461)
Screenshot: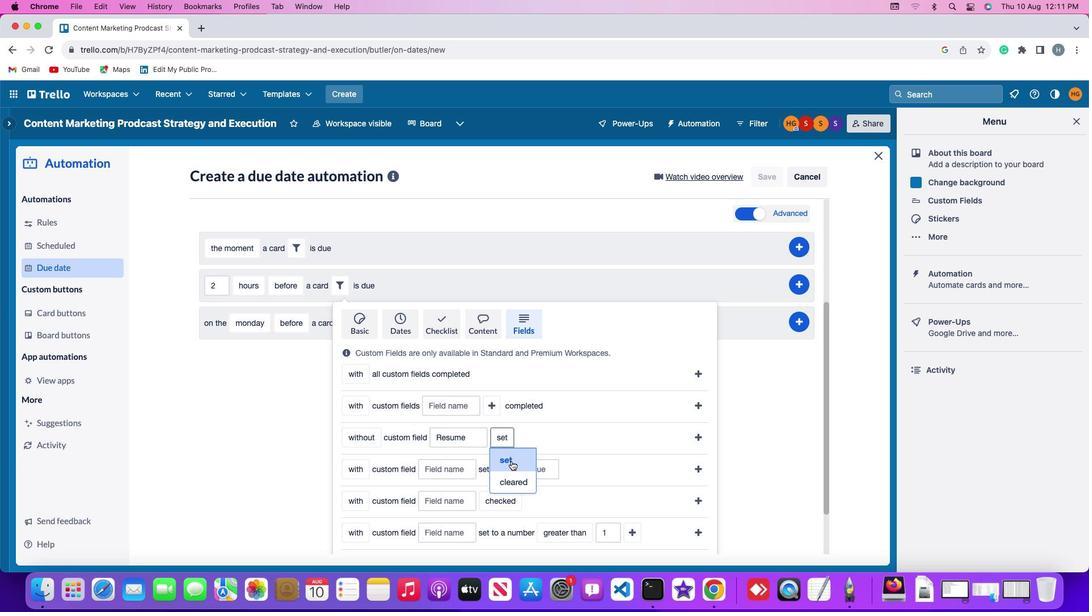 
Action: Mouse pressed left at (511, 461)
Screenshot: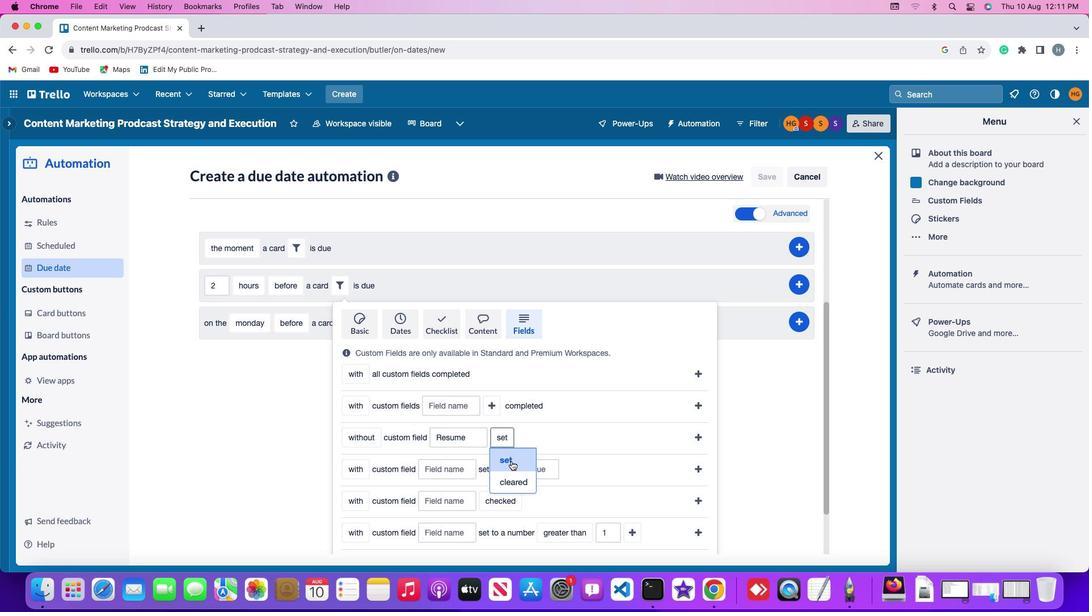 
Action: Mouse moved to (701, 434)
Screenshot: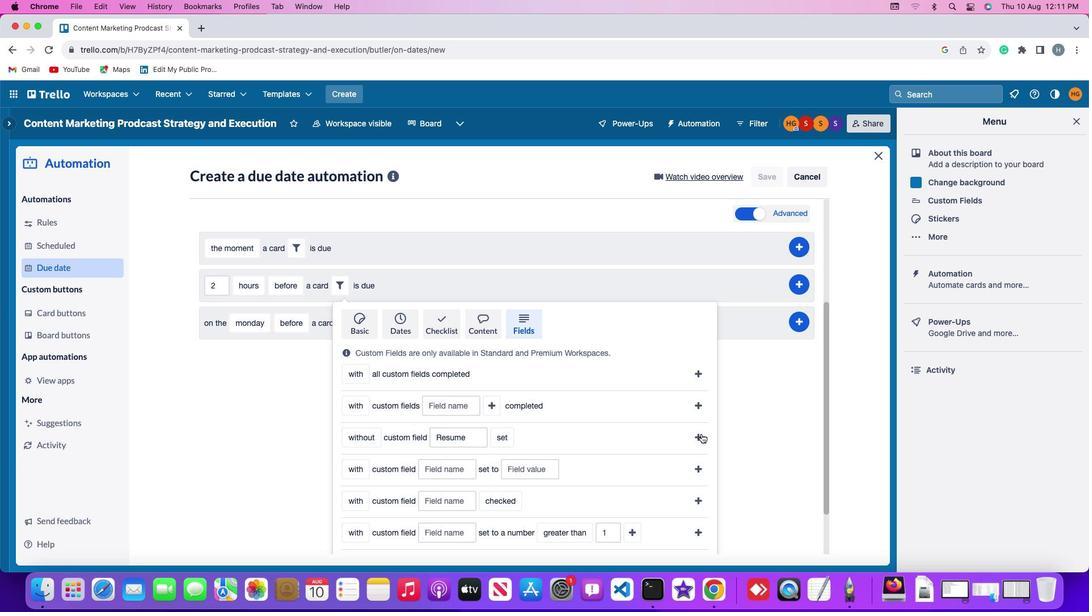 
Action: Mouse pressed left at (701, 434)
Screenshot: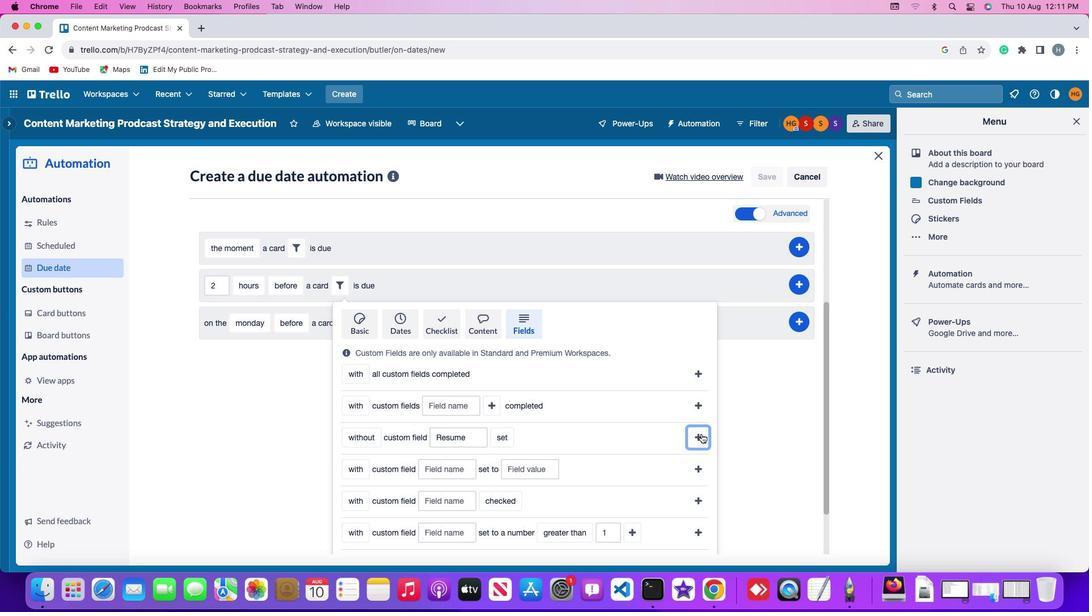 
Action: Mouse moved to (805, 458)
Screenshot: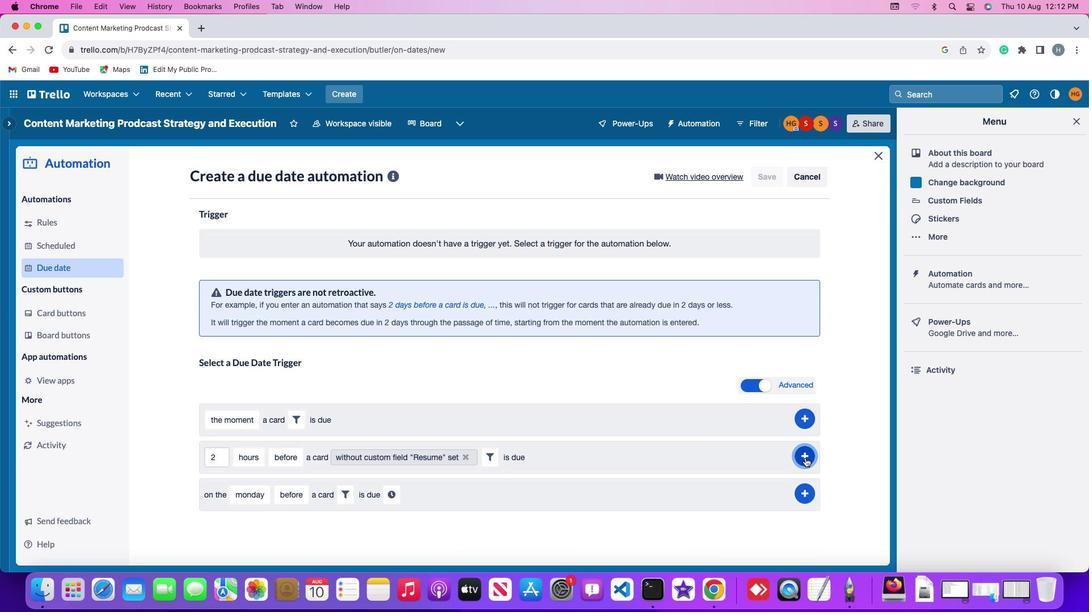 
Action: Mouse pressed left at (805, 458)
Screenshot: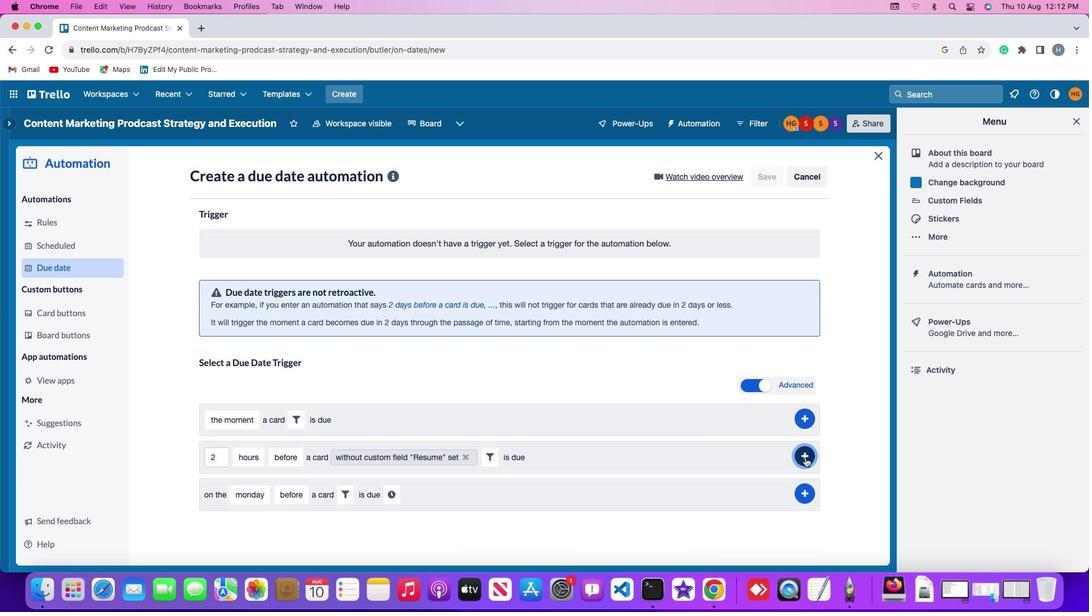
Action: Mouse moved to (861, 364)
Screenshot: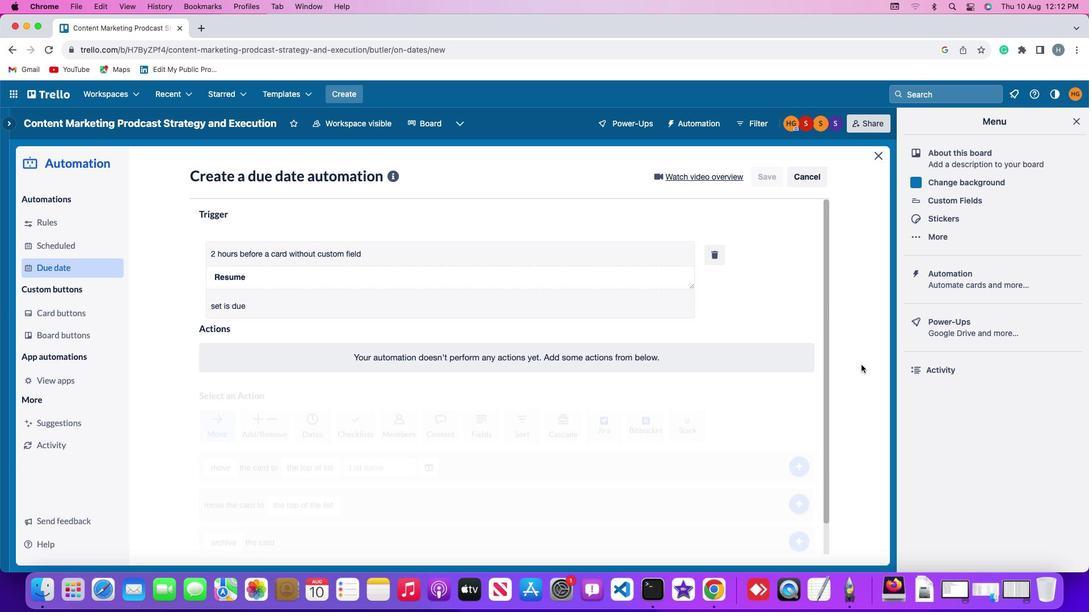 
